 Task: Zoom In on the map to see all the stores that offer pickup.
Action: Mouse moved to (61, 87)
Screenshot: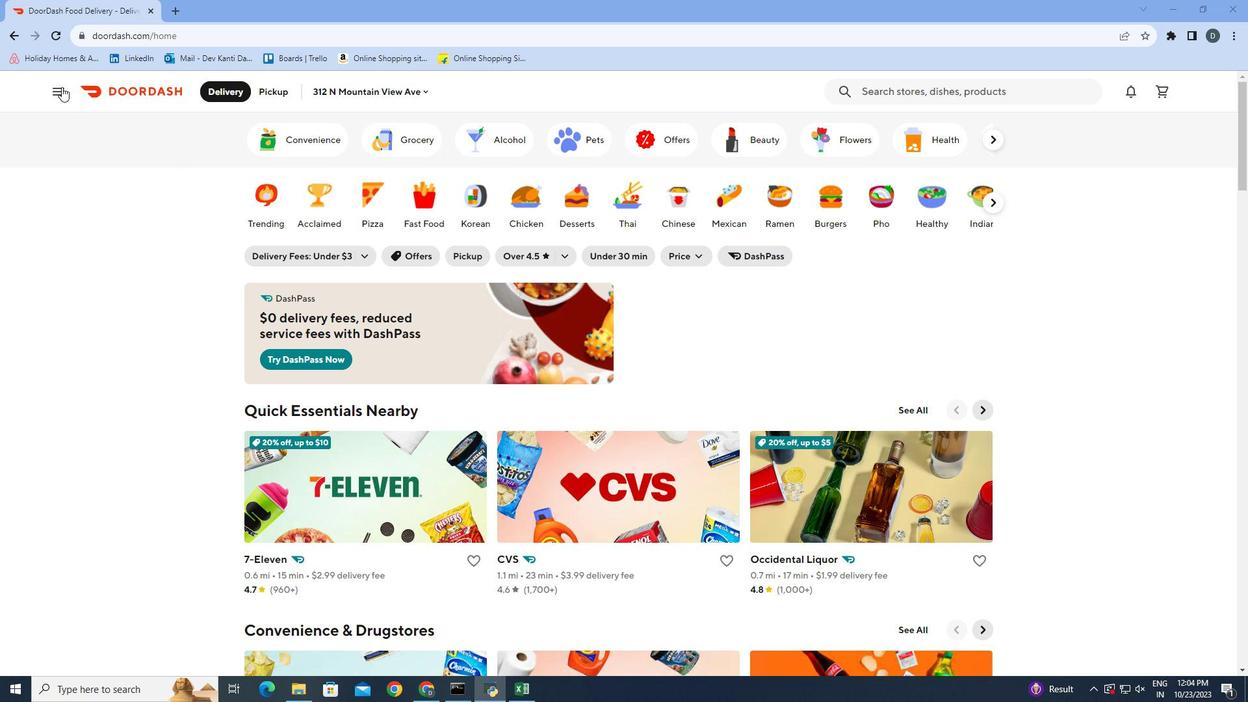 
Action: Mouse pressed left at (61, 87)
Screenshot: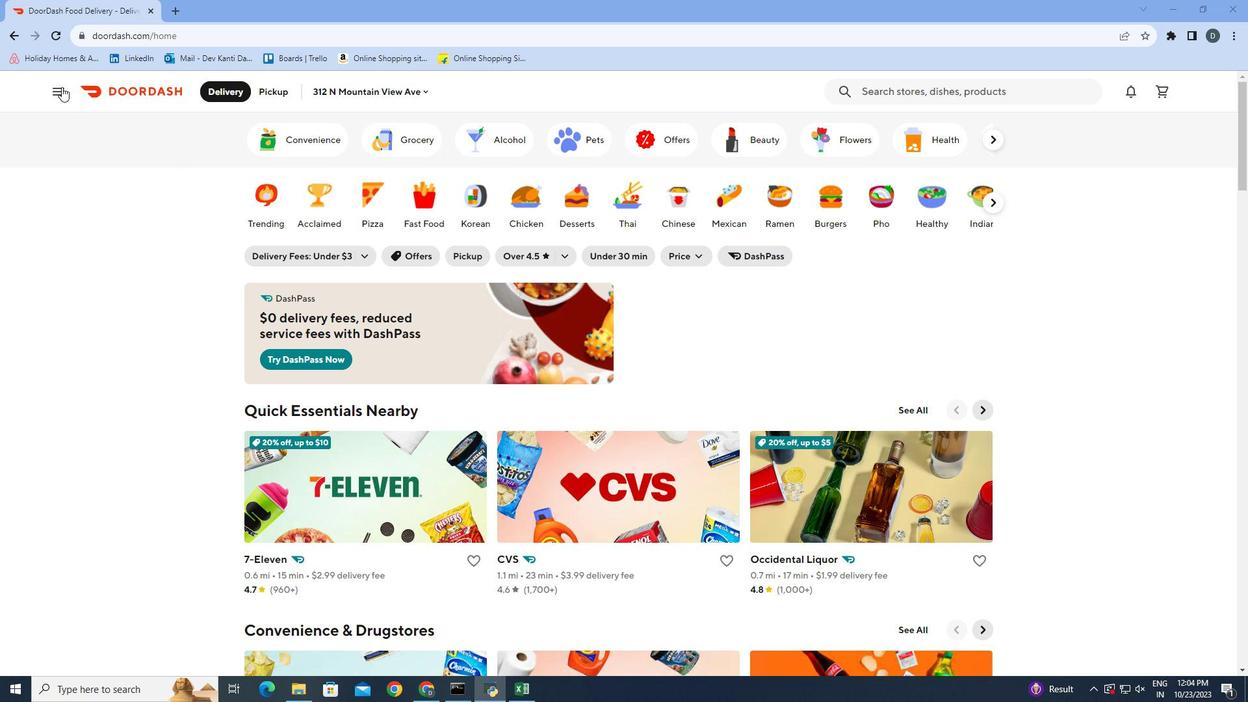 
Action: Mouse moved to (76, 209)
Screenshot: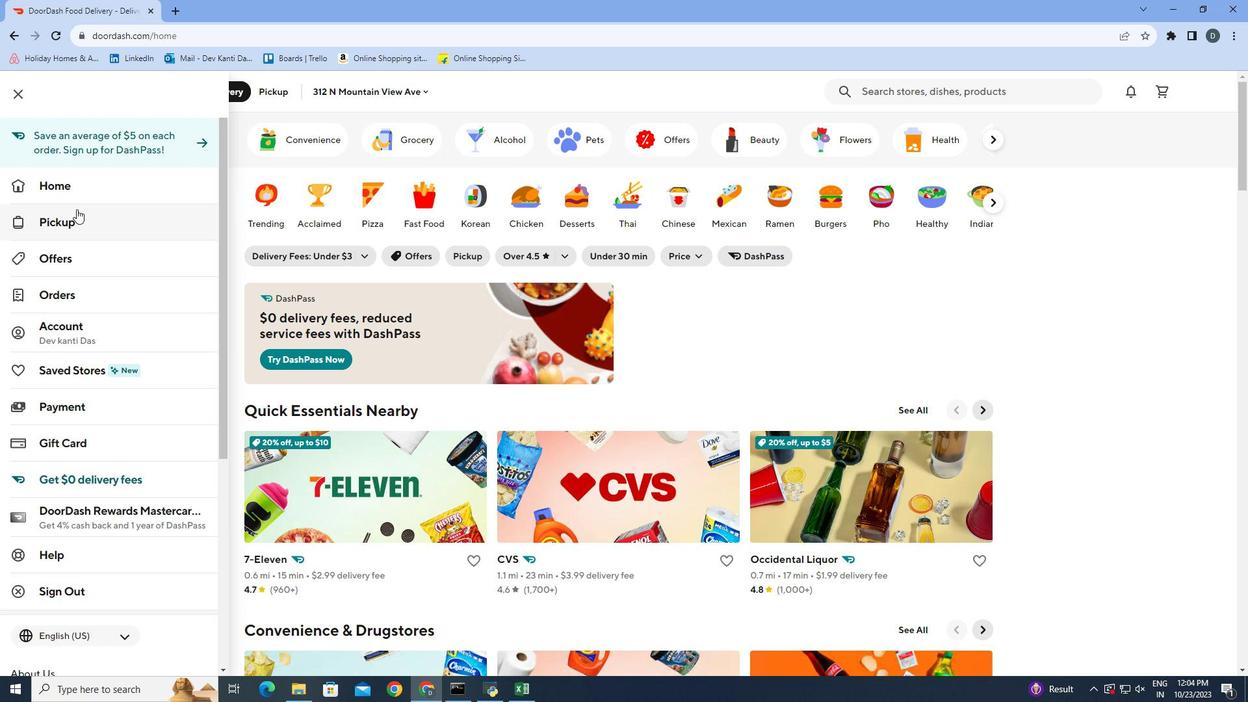 
Action: Mouse pressed left at (76, 209)
Screenshot: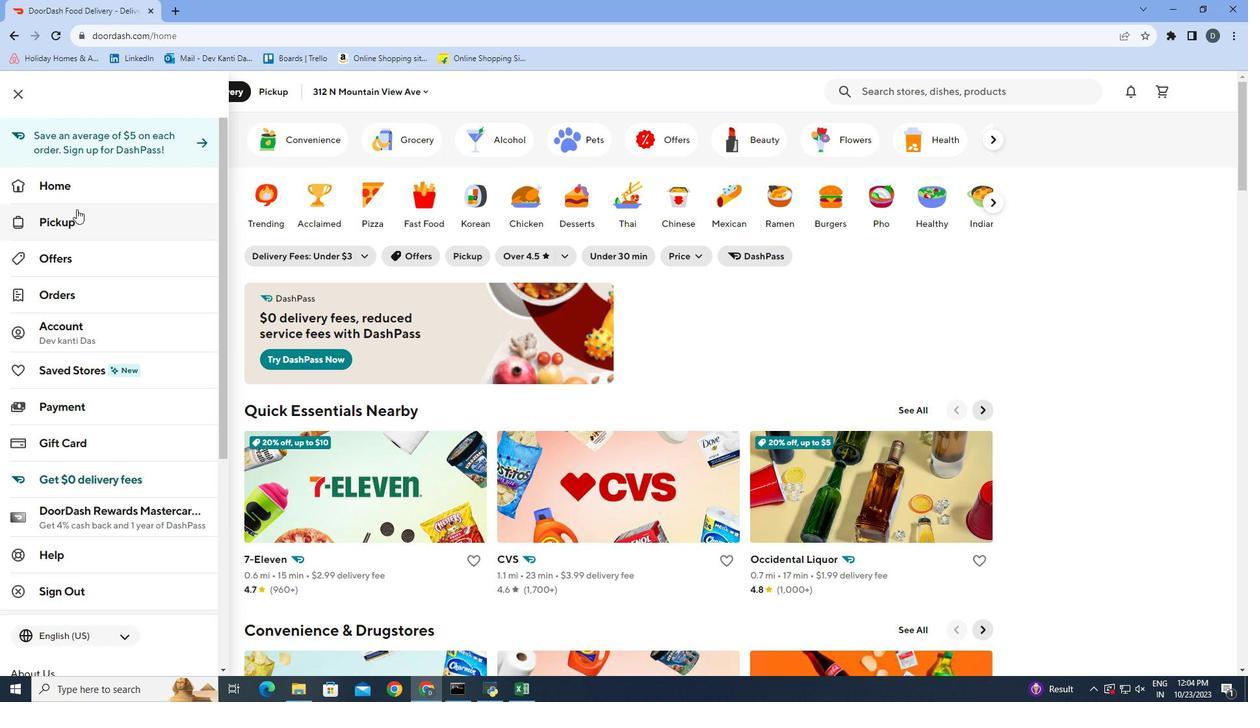 
Action: Mouse moved to (1222, 178)
Screenshot: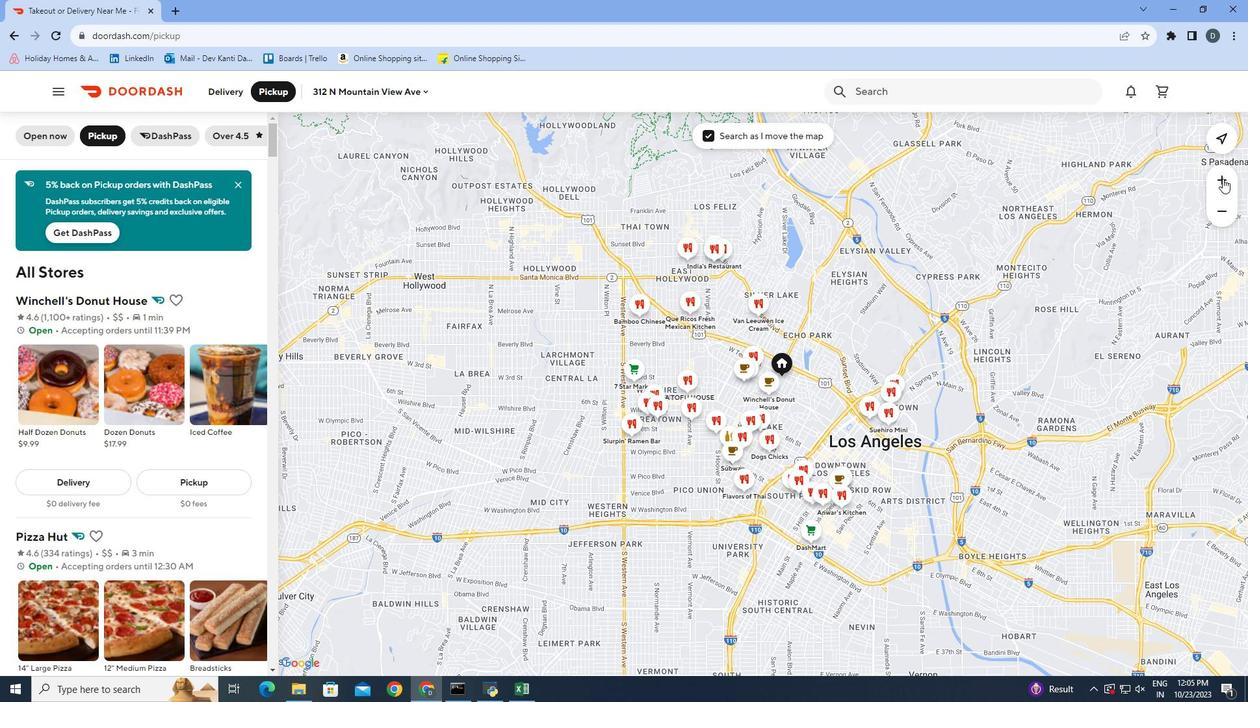 
Action: Mouse pressed left at (1222, 178)
Screenshot: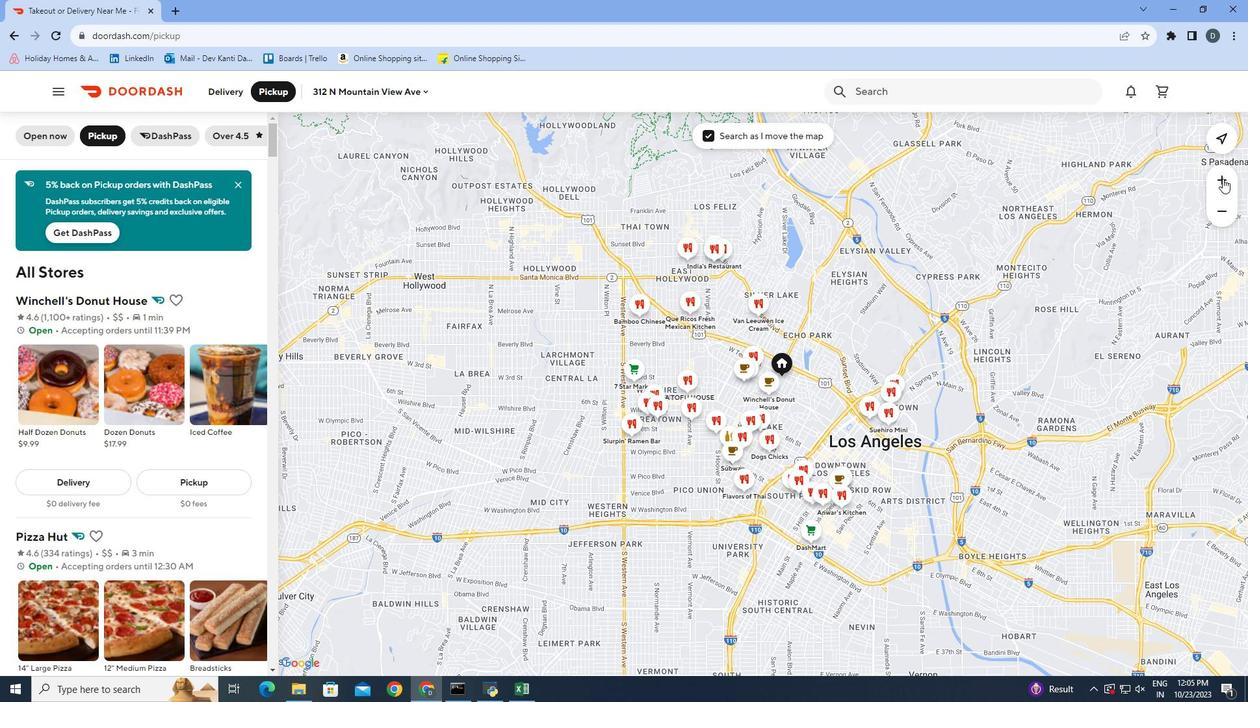 
Action: Mouse pressed left at (1222, 178)
Screenshot: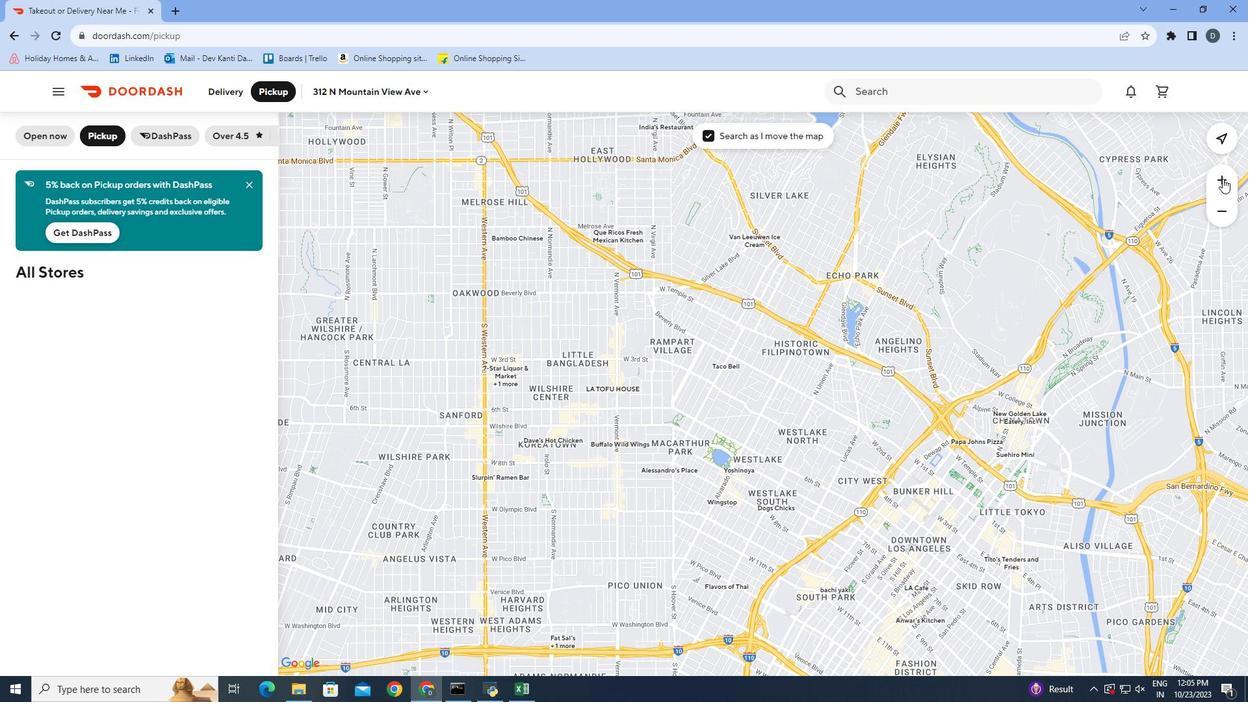 
Action: Mouse moved to (642, 350)
Screenshot: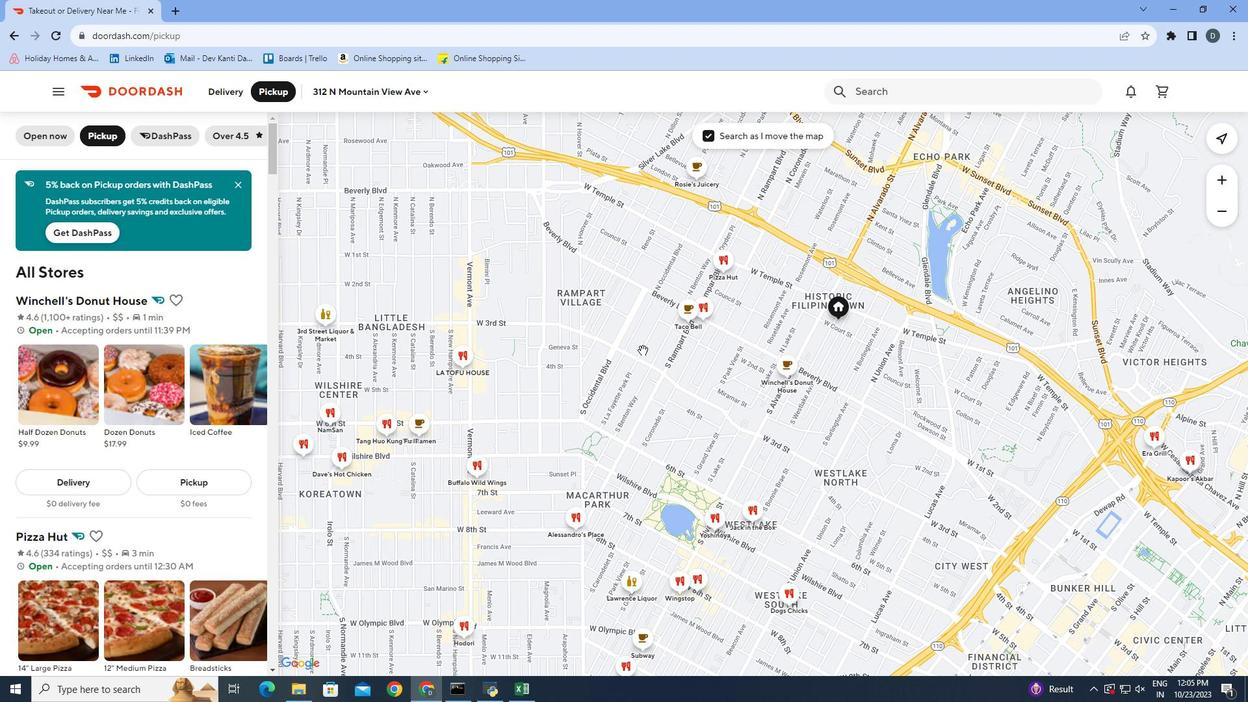 
Action: Mouse pressed left at (642, 350)
Screenshot: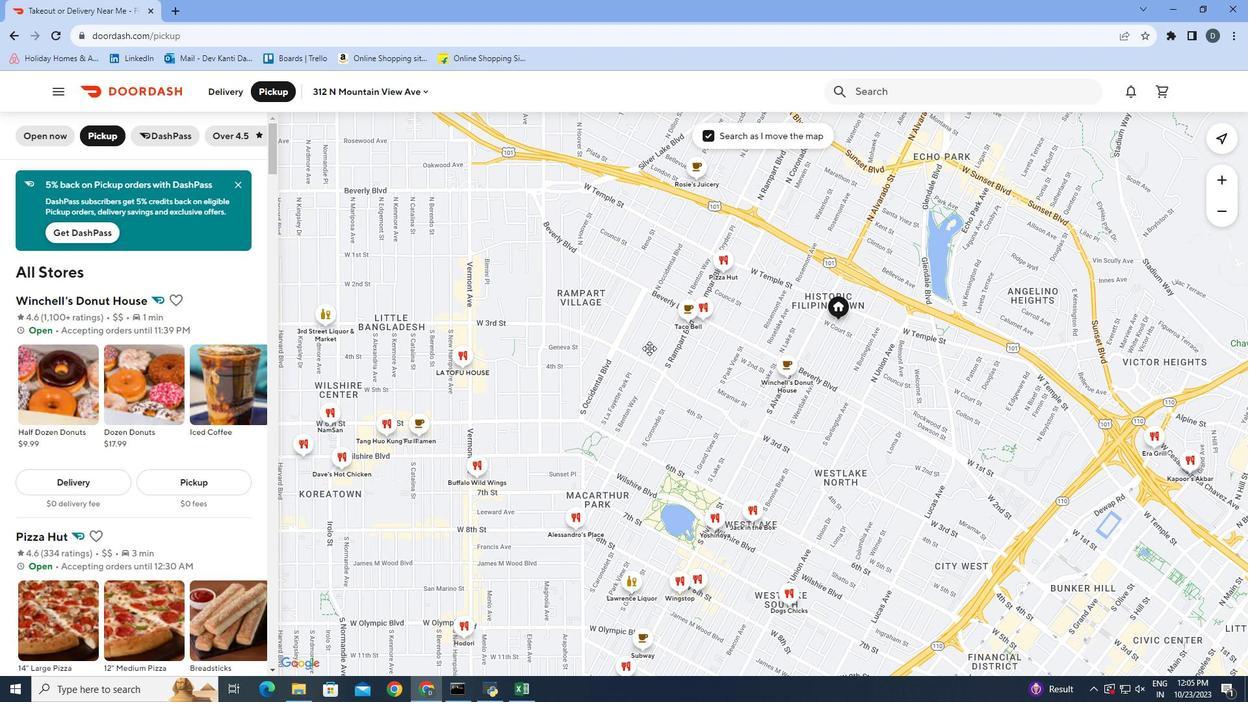 
Action: Mouse moved to (834, 384)
Screenshot: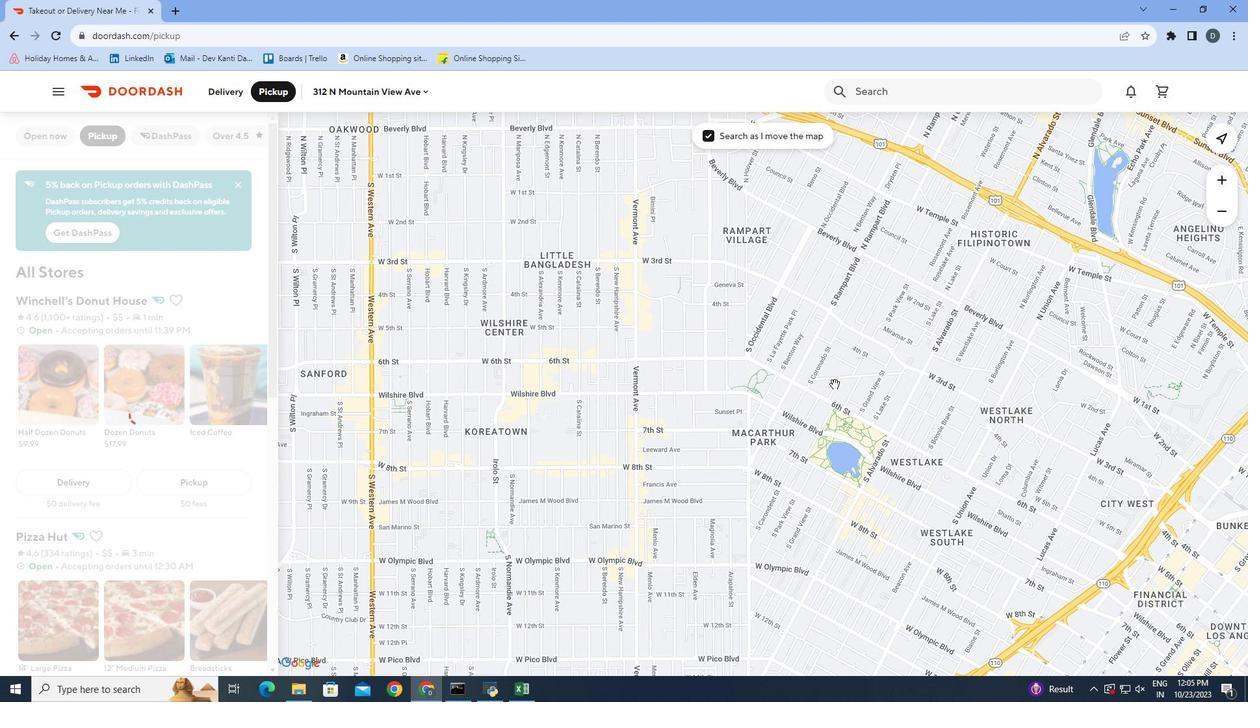 
Action: Mouse pressed left at (834, 384)
Screenshot: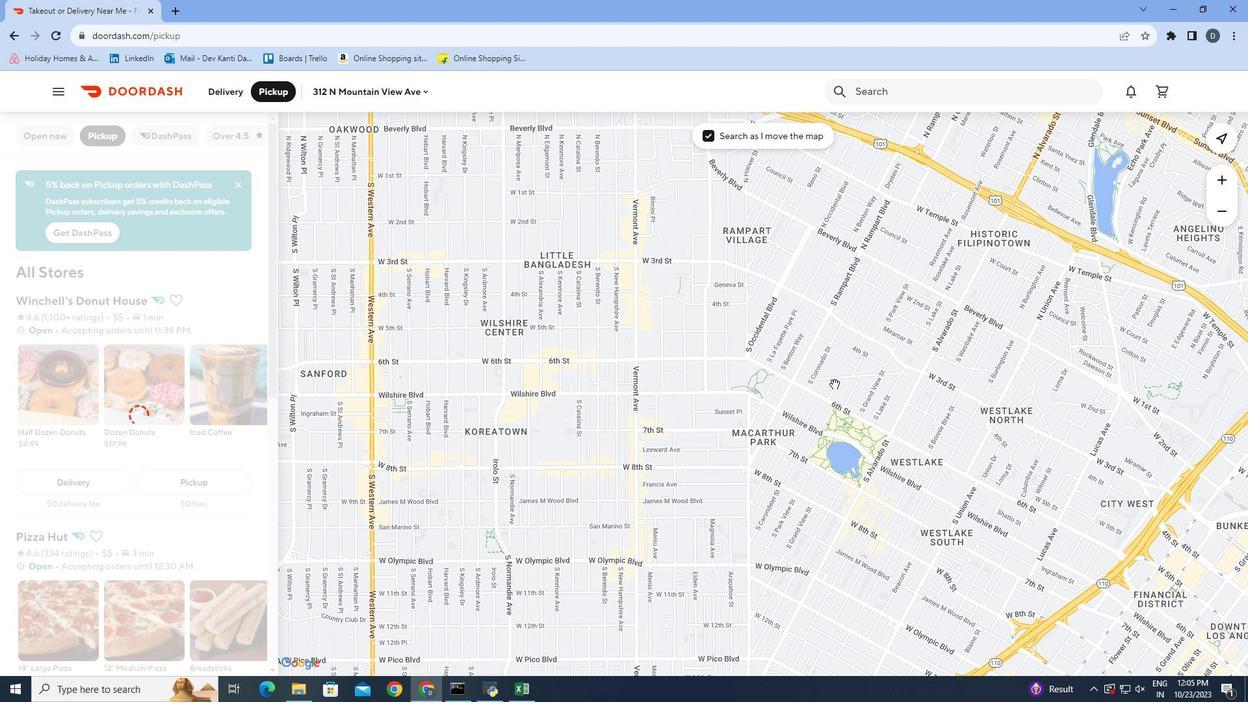 
Action: Mouse moved to (756, 435)
Screenshot: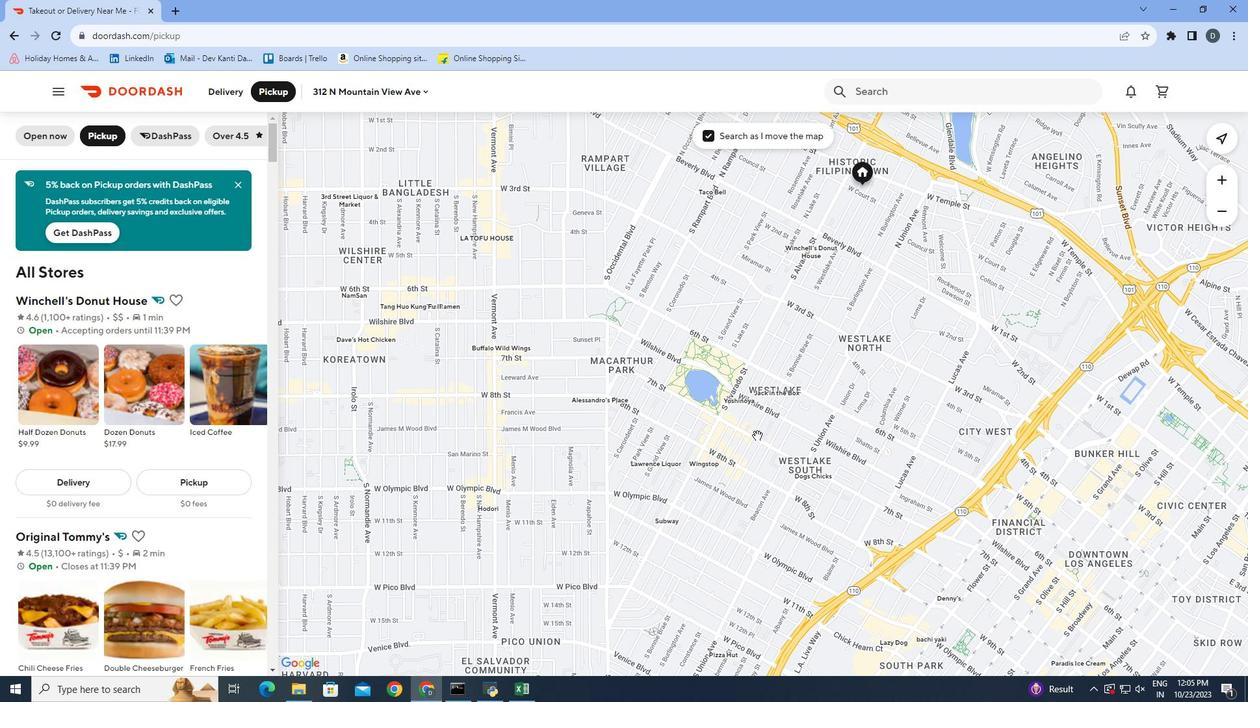 
Action: Mouse pressed left at (756, 435)
Screenshot: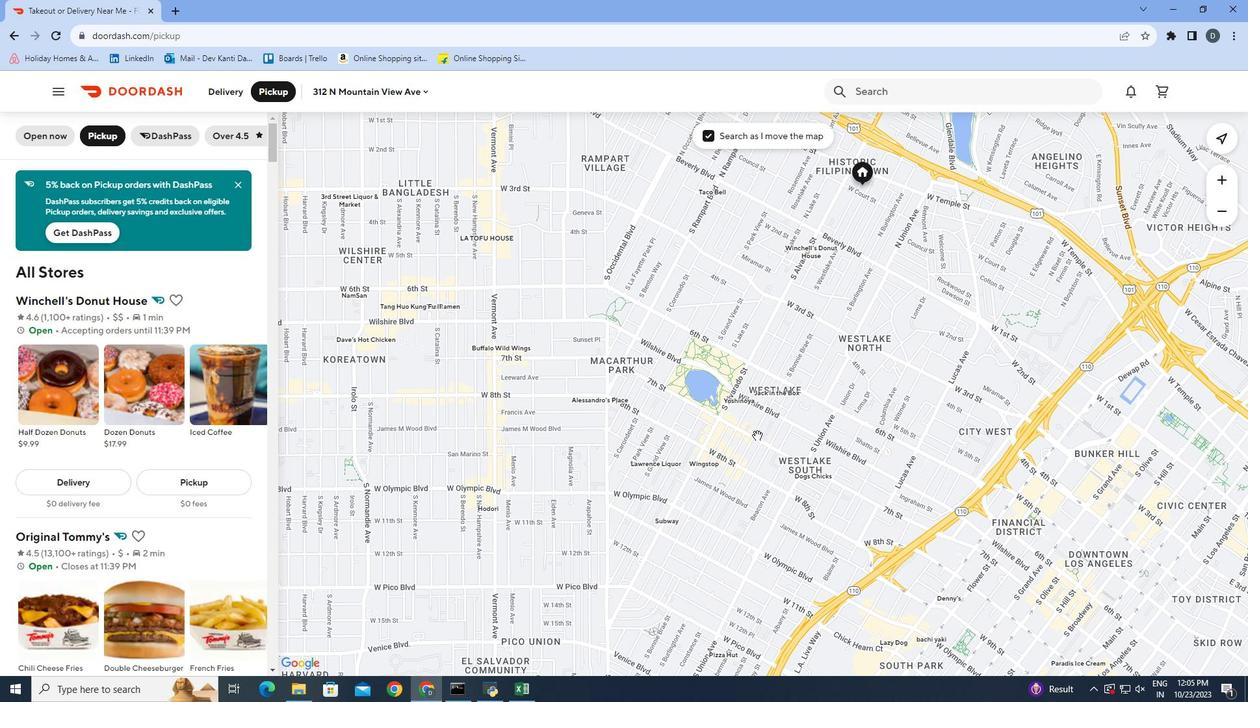 
Action: Mouse moved to (778, 420)
Screenshot: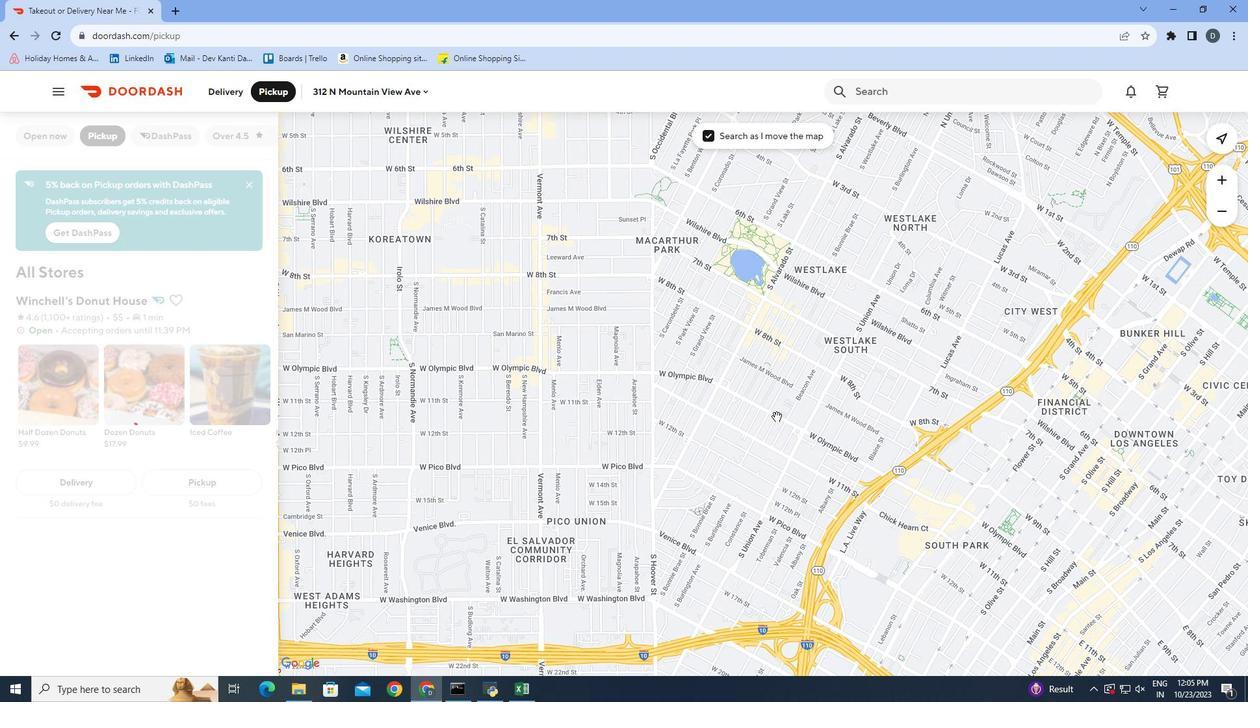
Action: Mouse pressed left at (778, 420)
Screenshot: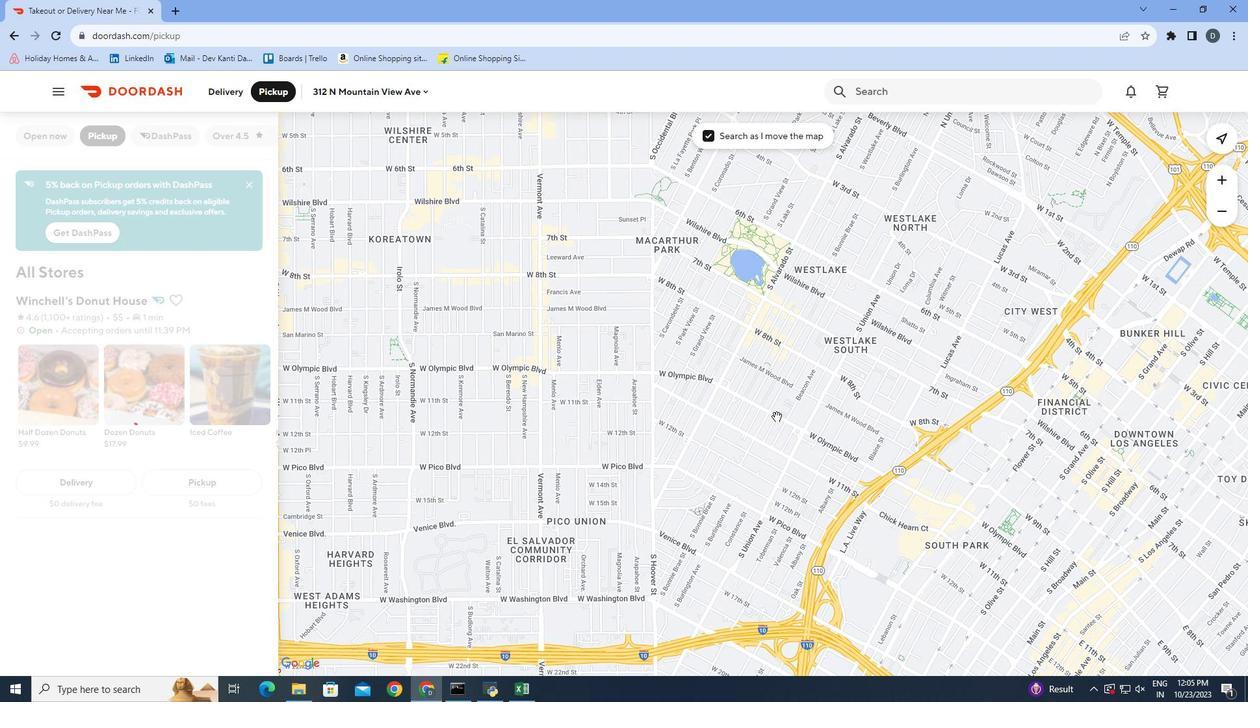 
Action: Mouse moved to (773, 423)
Screenshot: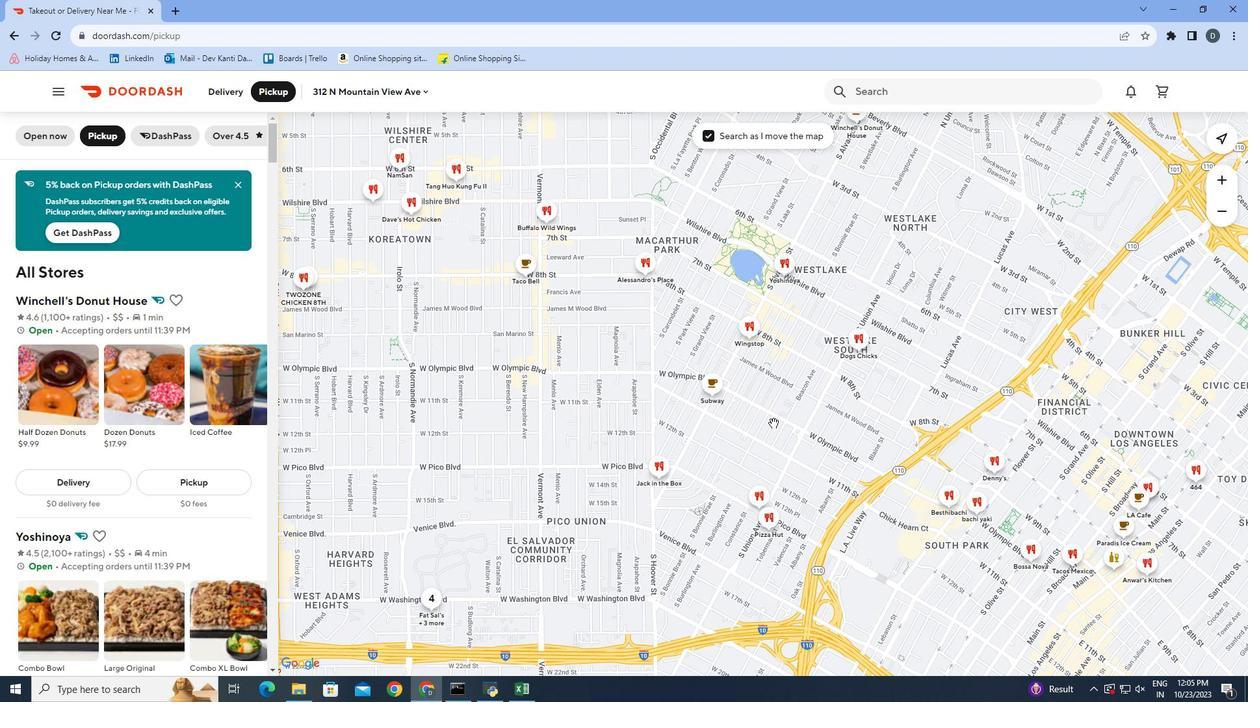 
Action: Mouse pressed left at (773, 423)
Screenshot: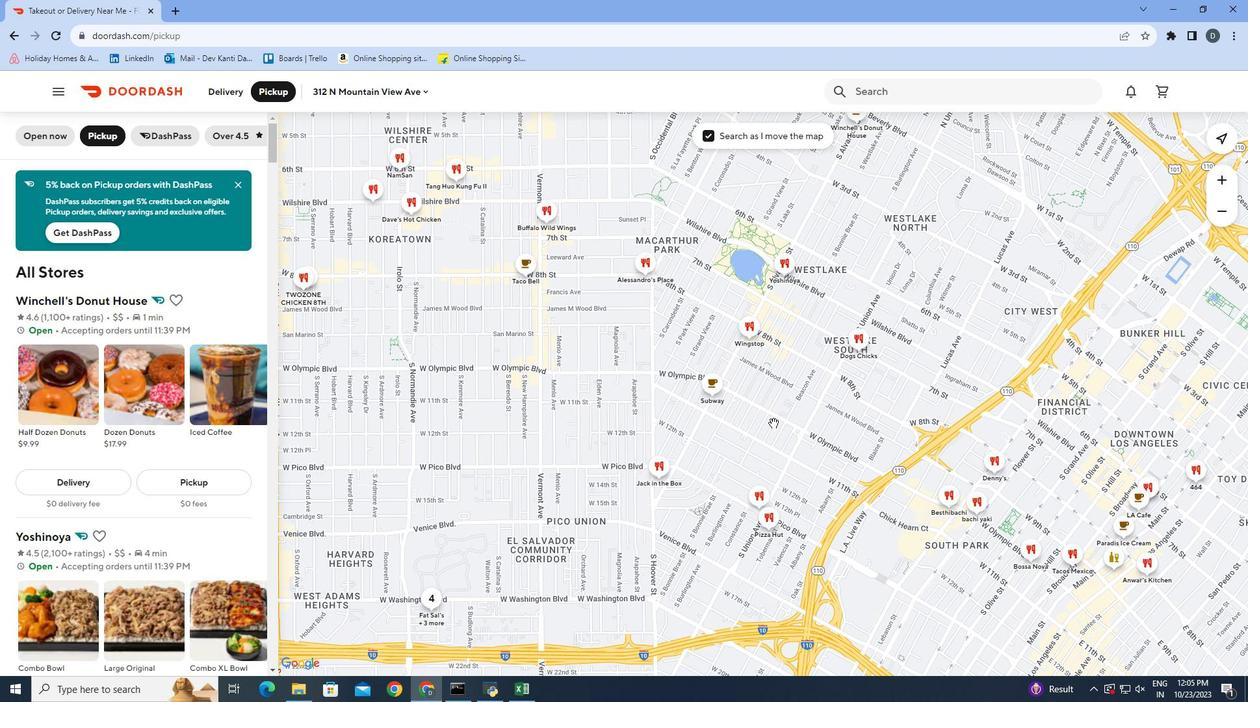 
Action: Mouse moved to (758, 407)
Screenshot: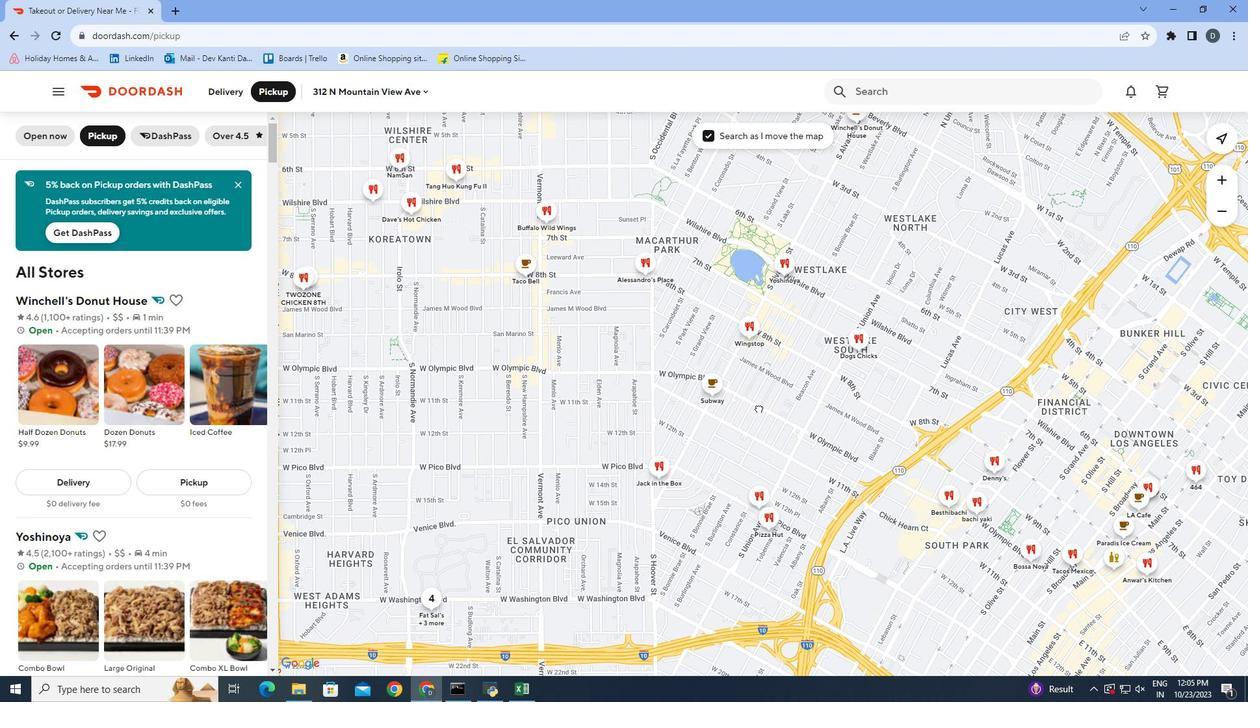 
Action: Mouse pressed left at (758, 407)
Screenshot: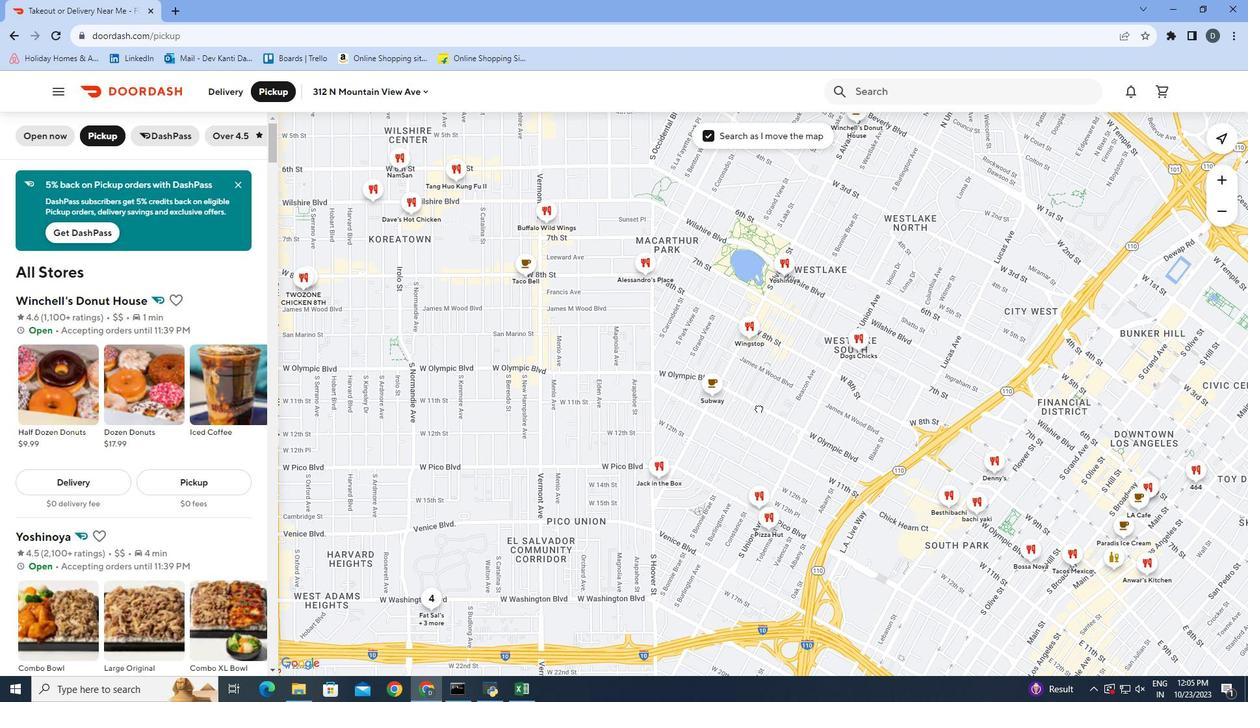 
Action: Mouse moved to (739, 393)
Screenshot: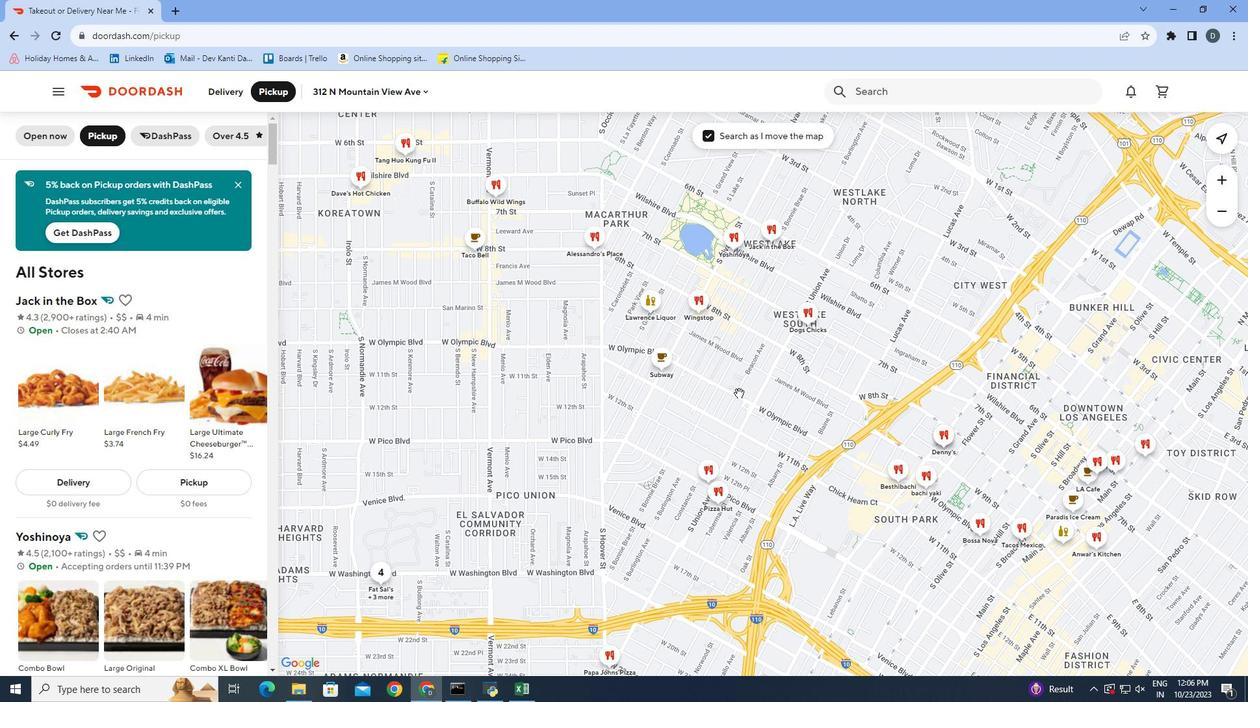 
Action: Mouse pressed left at (739, 393)
Screenshot: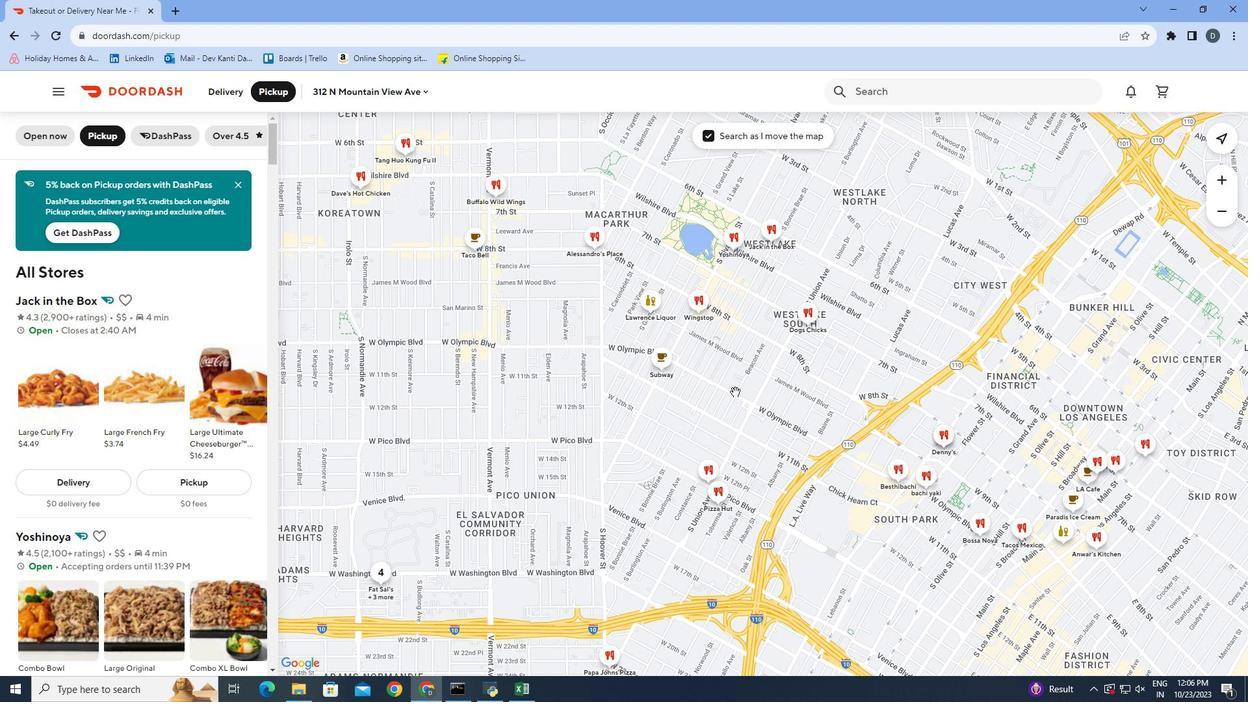 
Action: Mouse moved to (837, 439)
Screenshot: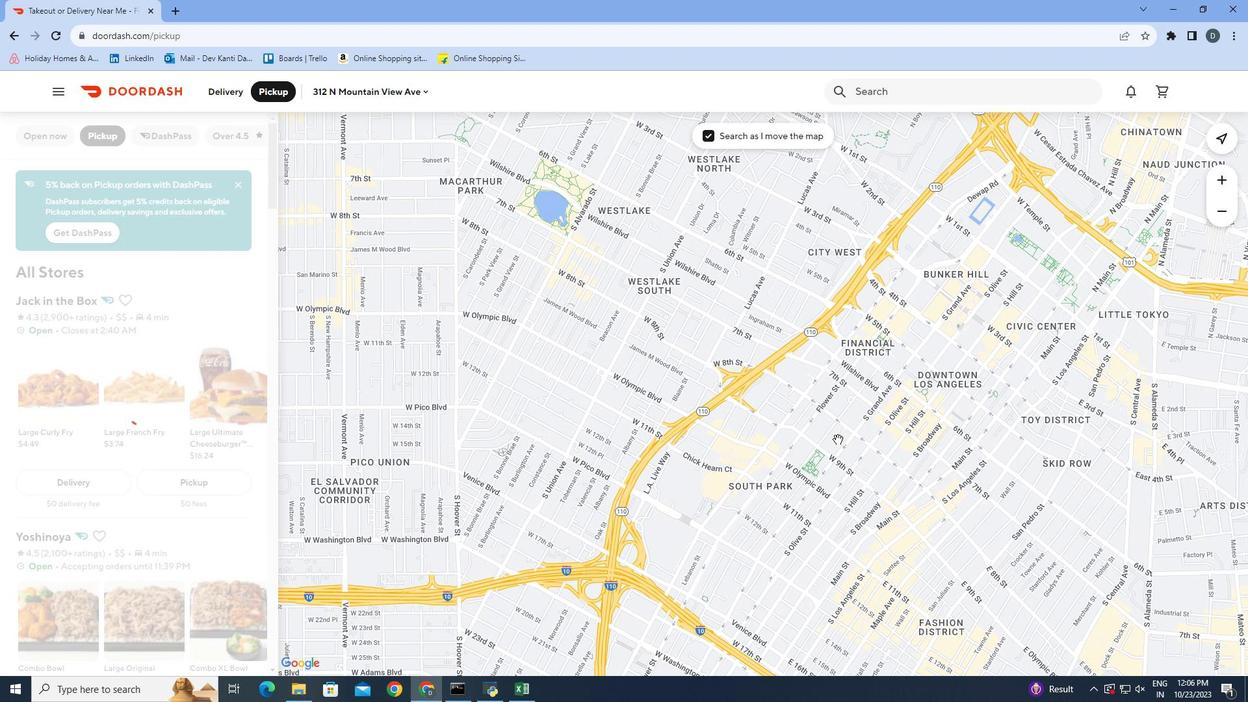 
Action: Mouse pressed left at (837, 439)
Screenshot: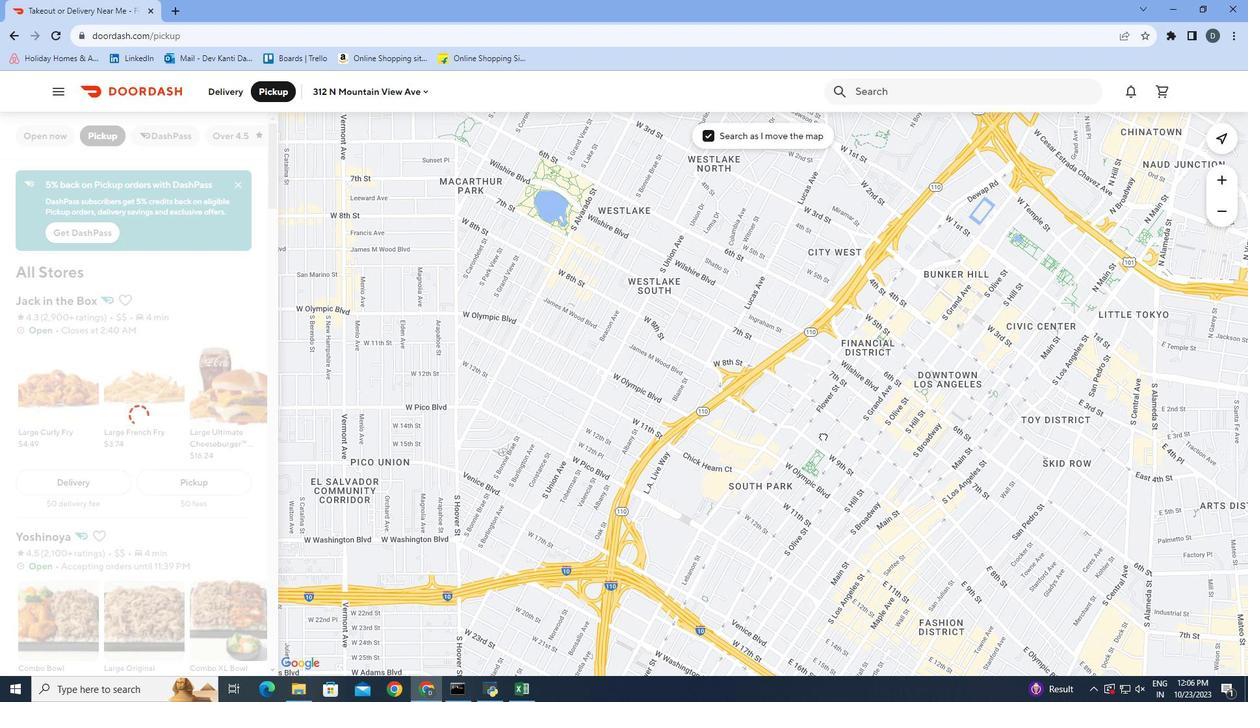 
Action: Mouse moved to (959, 458)
Screenshot: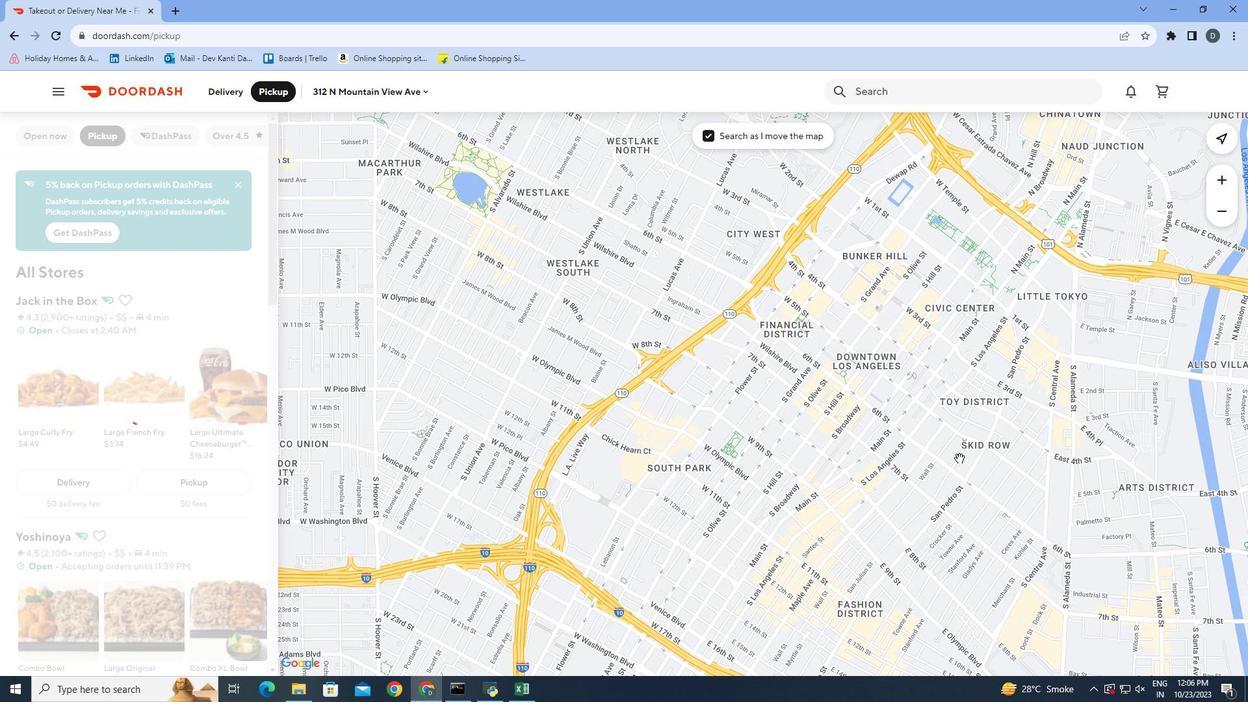 
Action: Mouse pressed left at (959, 458)
Screenshot: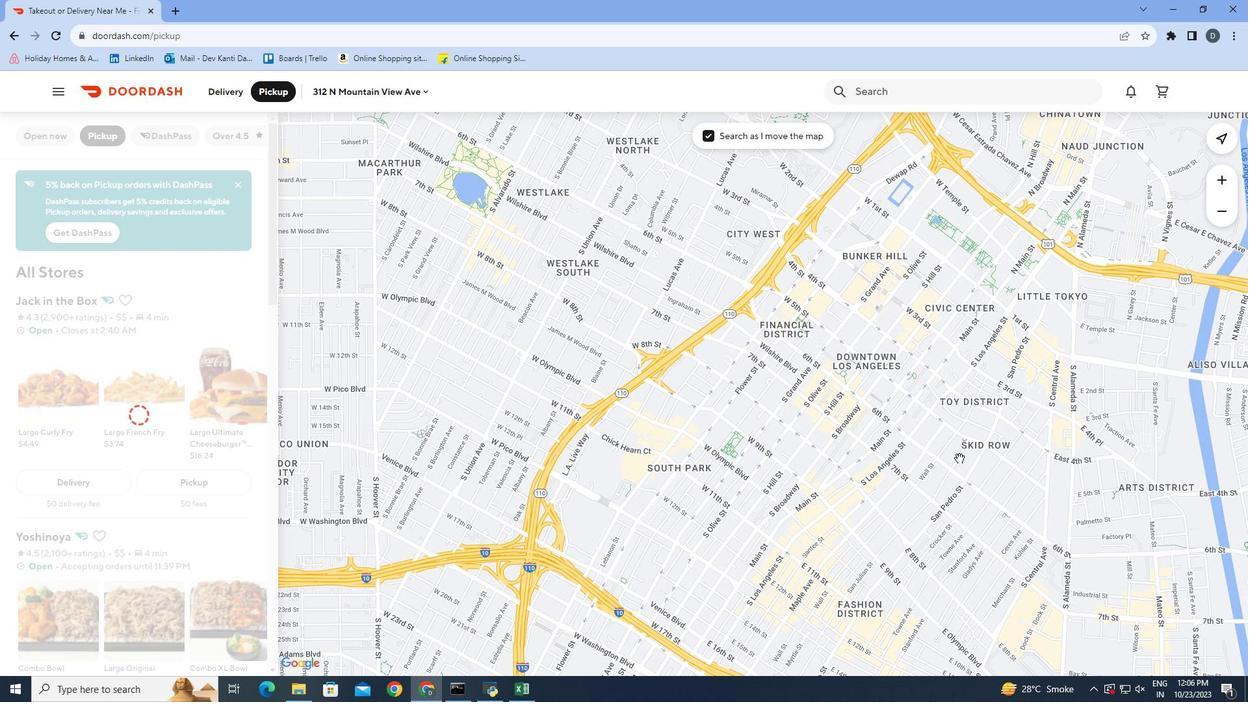 
Action: Mouse moved to (844, 396)
Screenshot: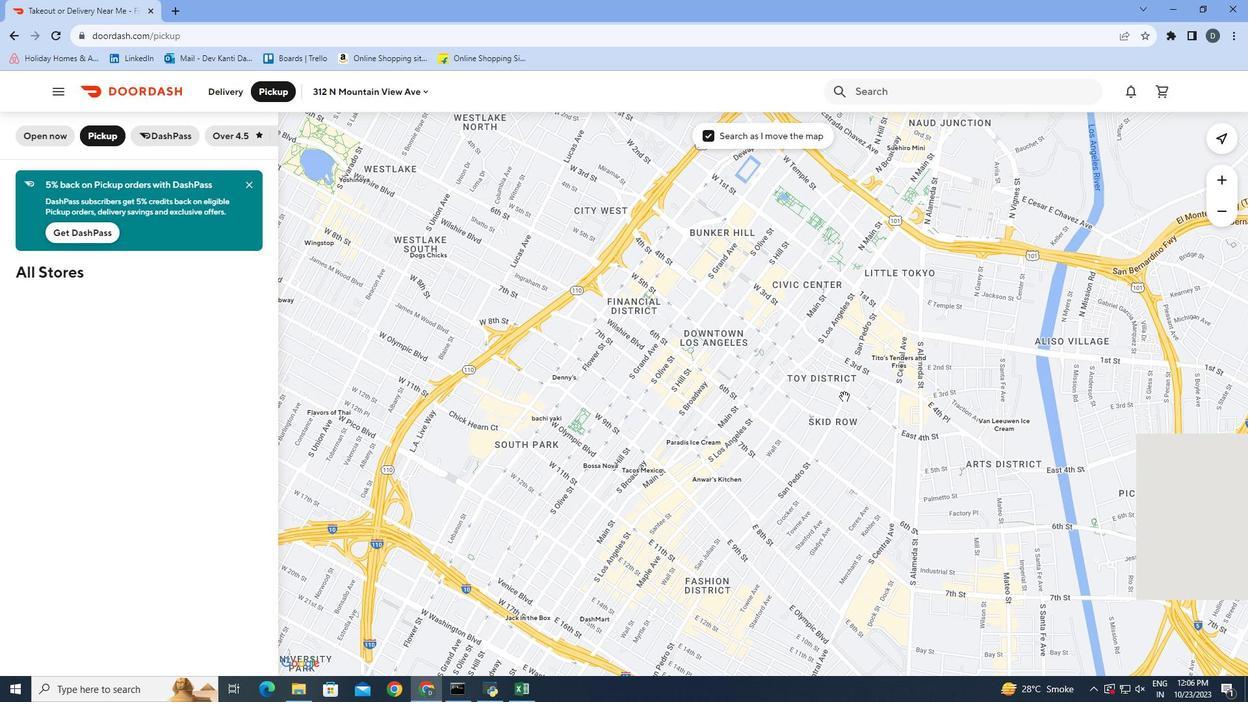 
Action: Mouse pressed left at (844, 396)
Screenshot: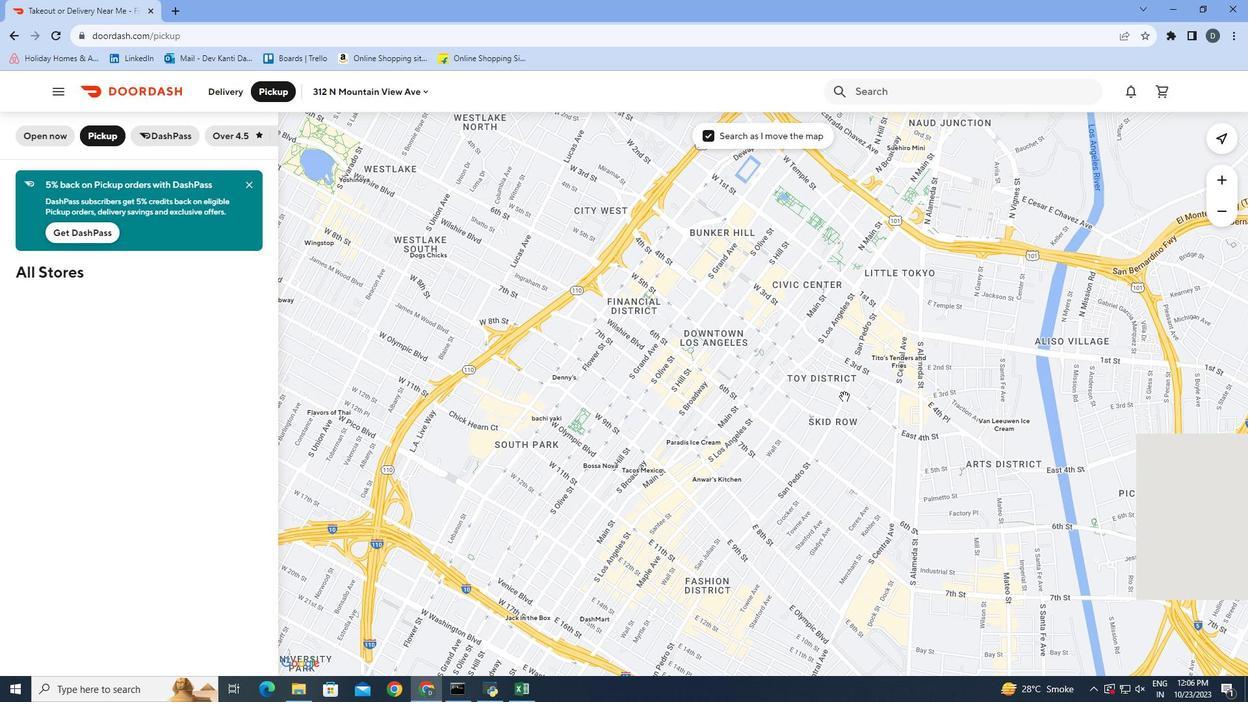 
Action: Mouse moved to (817, 325)
Screenshot: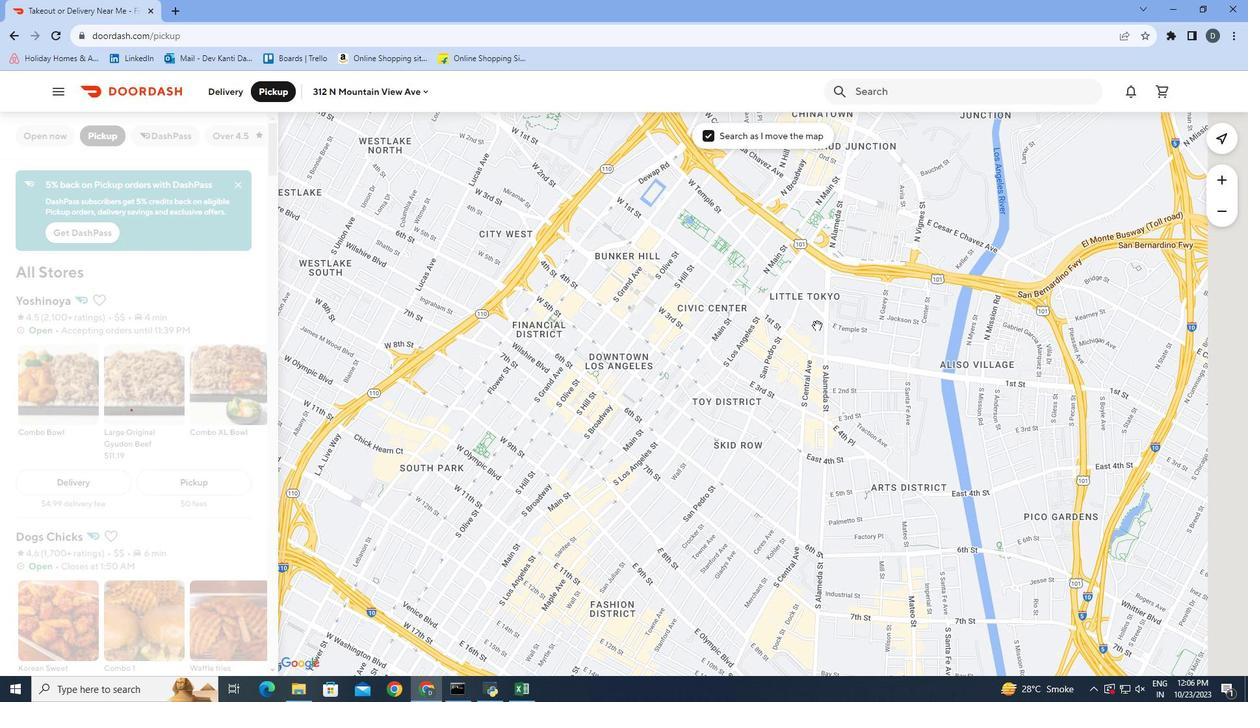 
Action: Mouse pressed left at (817, 325)
Screenshot: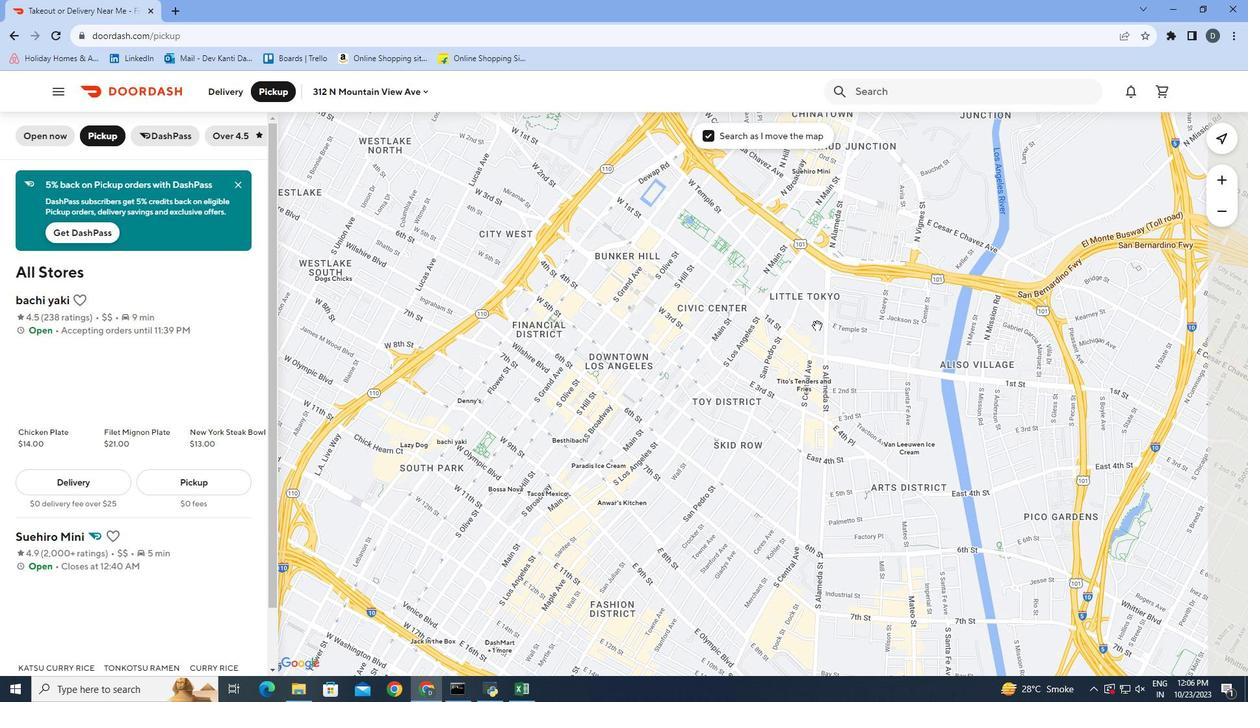 
Action: Mouse moved to (823, 317)
Screenshot: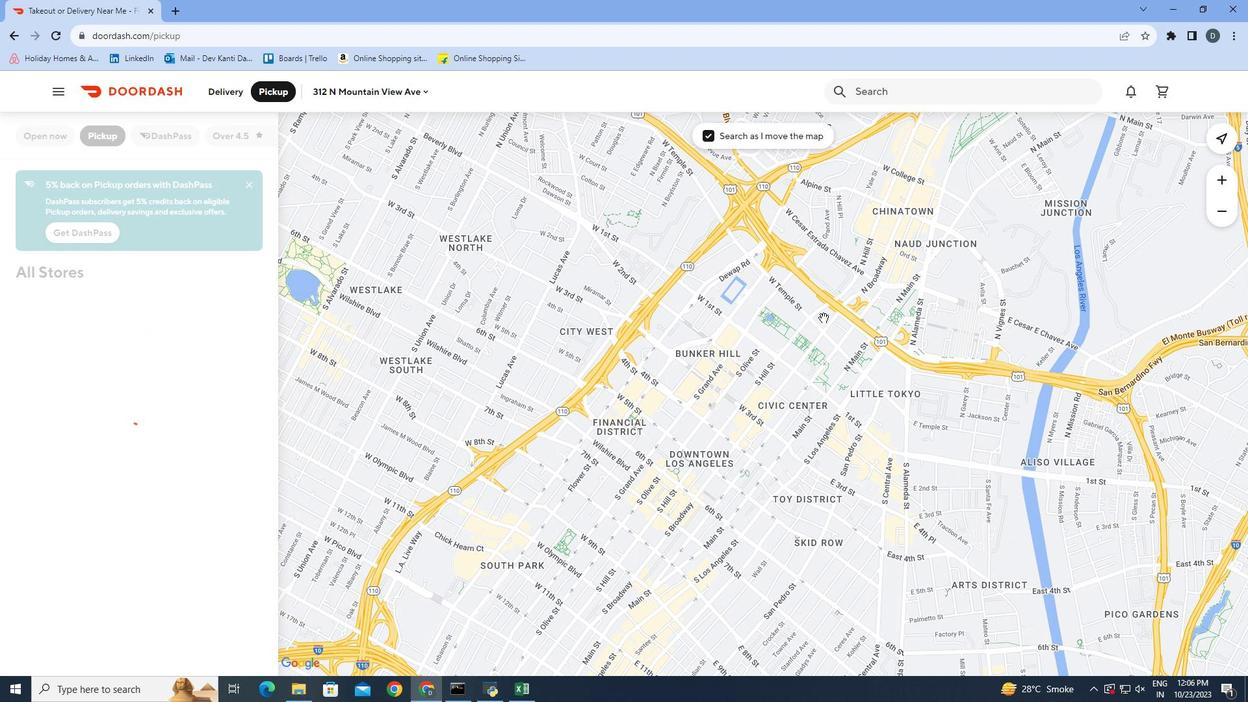 
Action: Mouse pressed left at (823, 317)
Screenshot: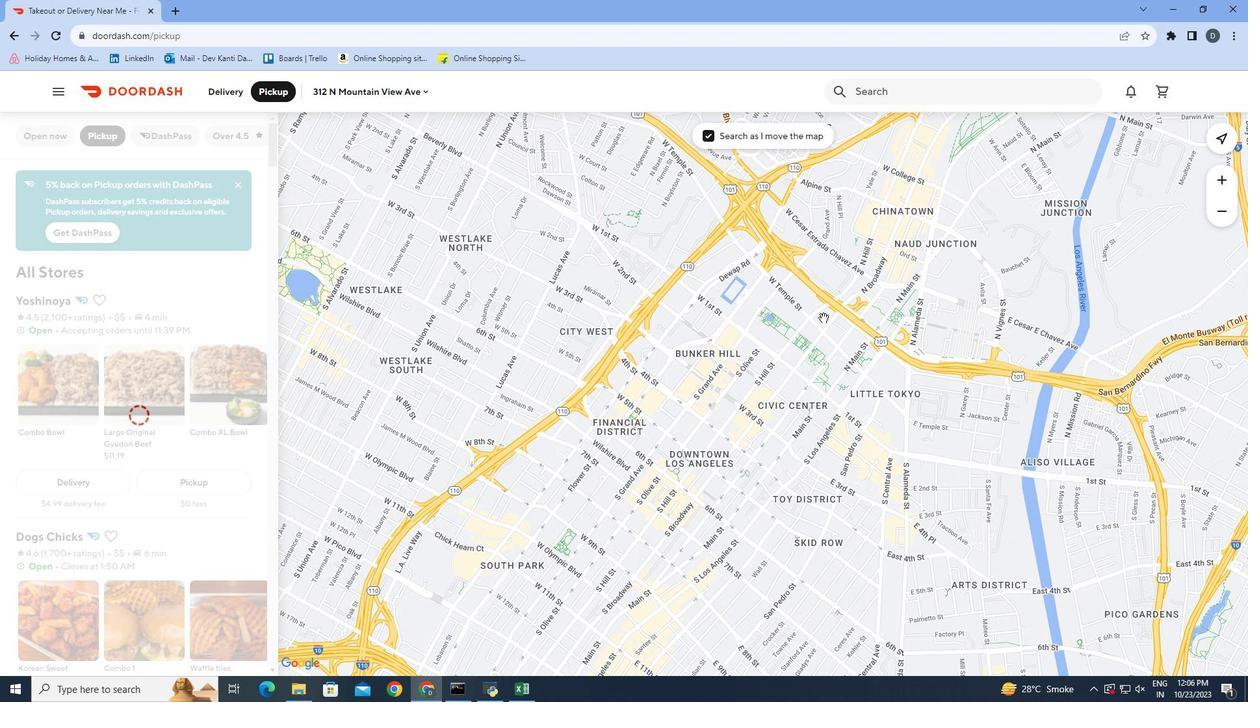 
Action: Mouse moved to (746, 339)
Screenshot: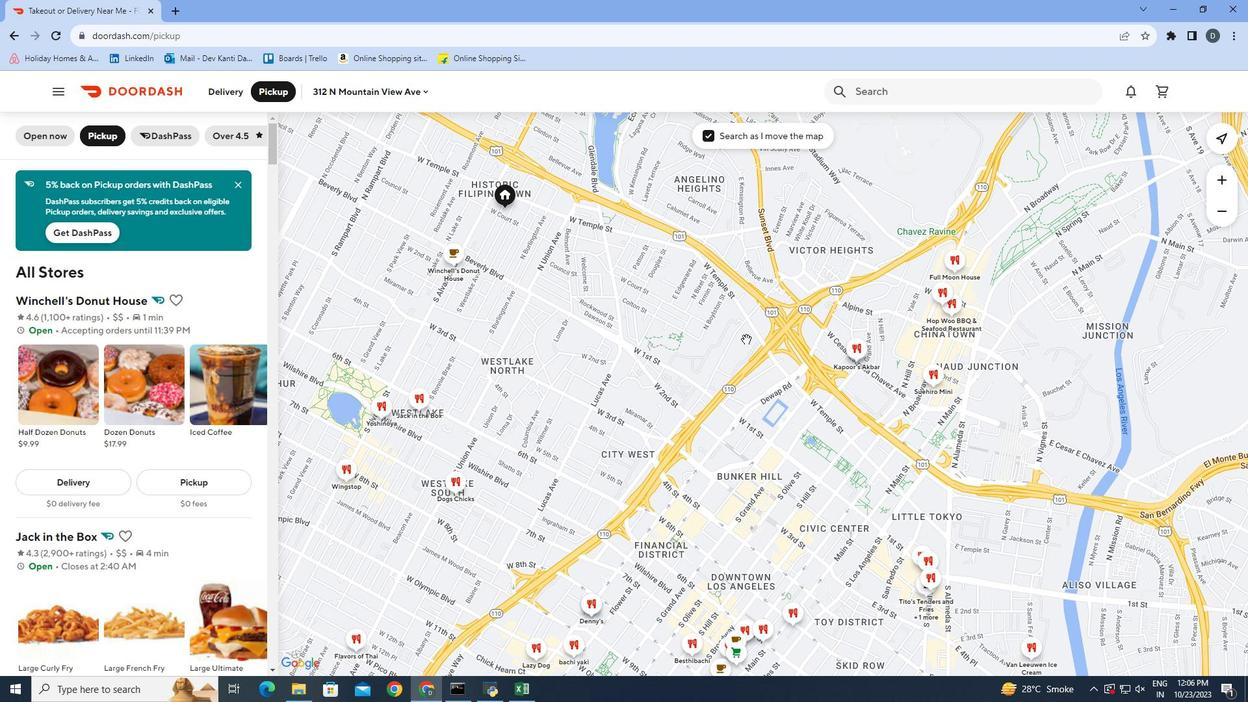 
Action: Mouse pressed left at (746, 339)
Screenshot: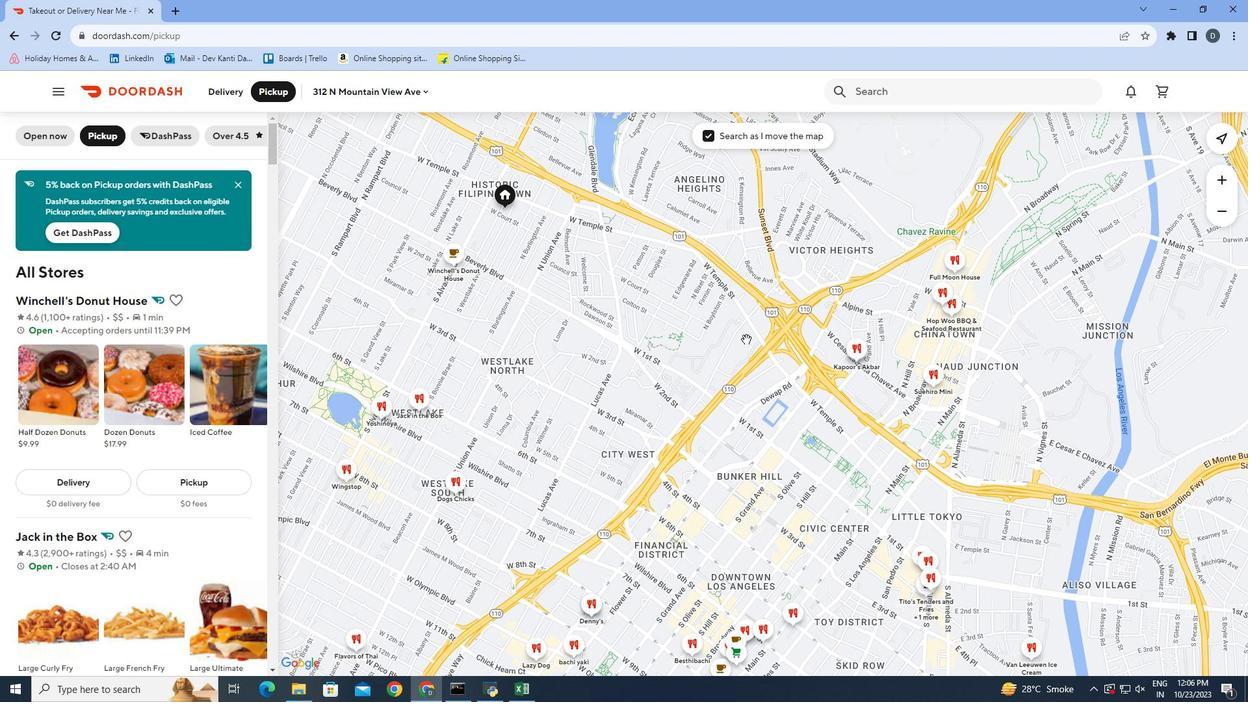 
Action: Mouse moved to (673, 376)
Screenshot: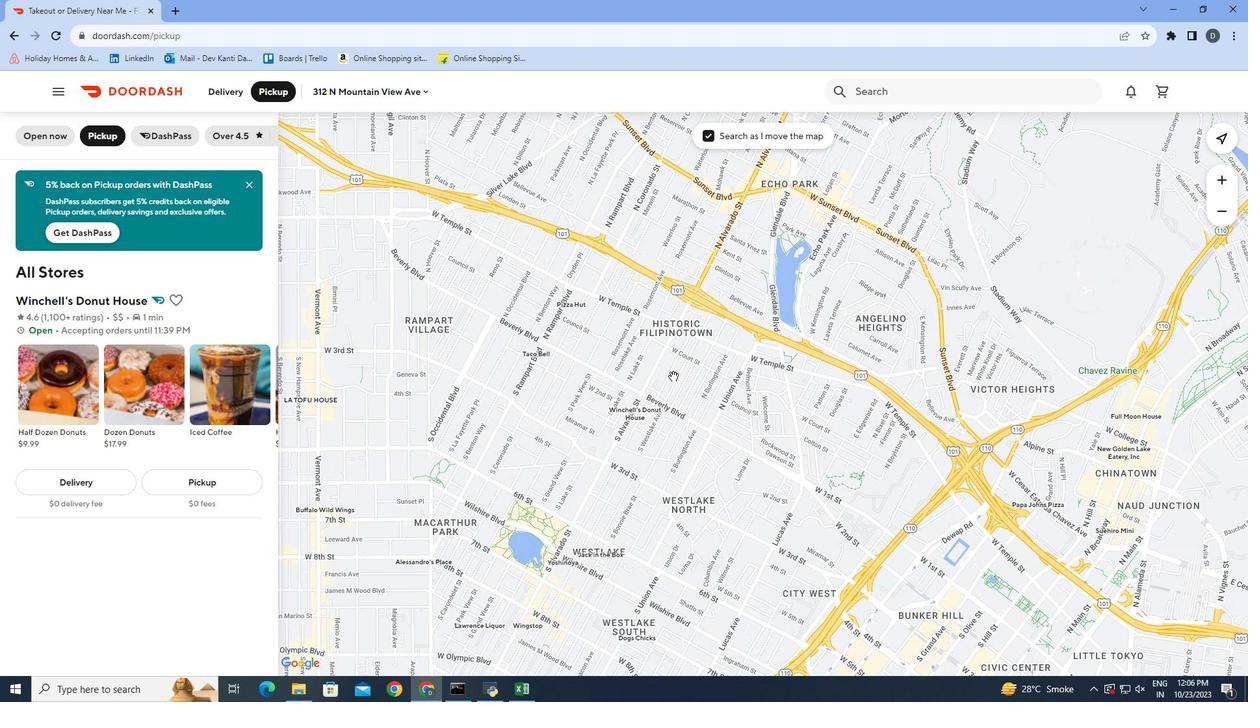 
Action: Mouse pressed left at (673, 376)
Screenshot: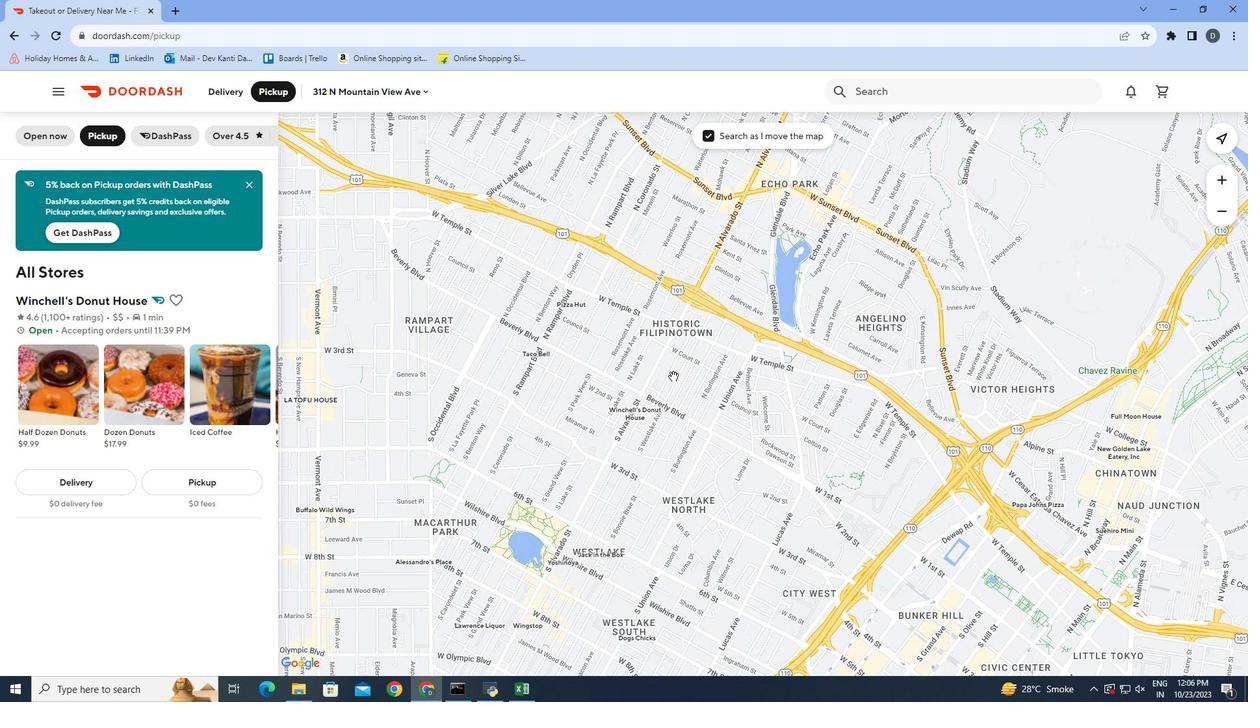 
Action: Mouse moved to (591, 362)
Screenshot: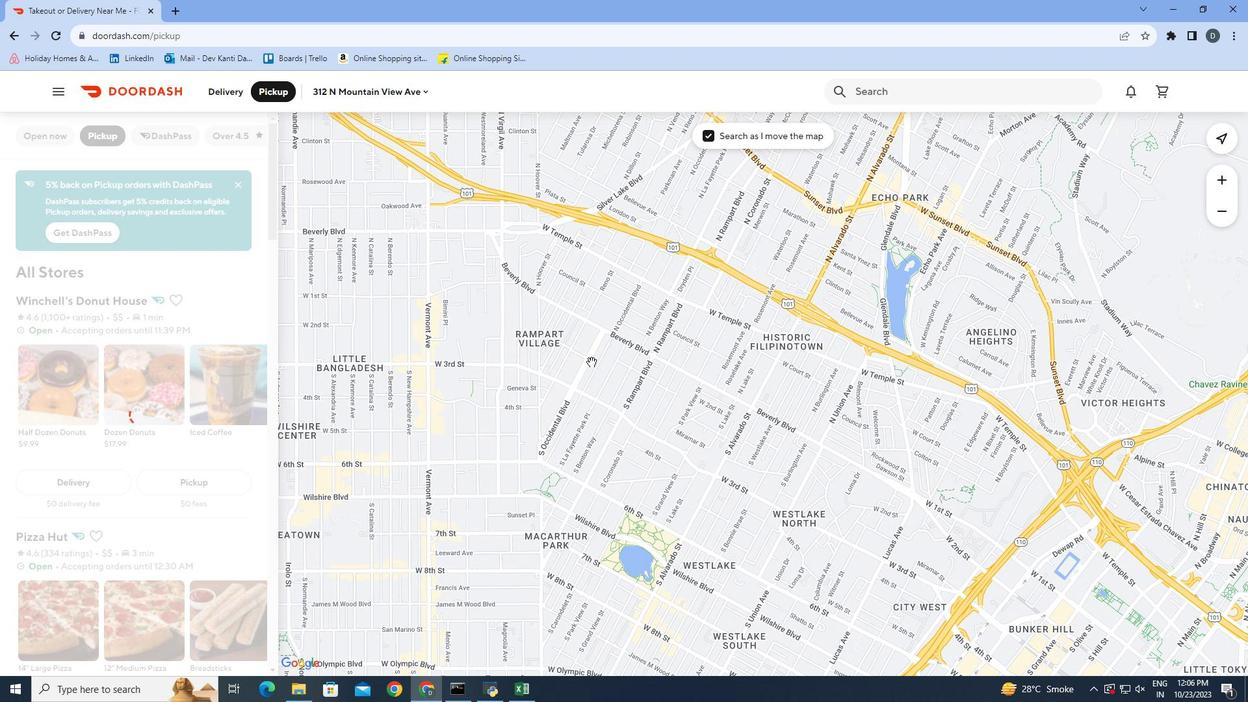 
Action: Mouse pressed left at (591, 362)
Screenshot: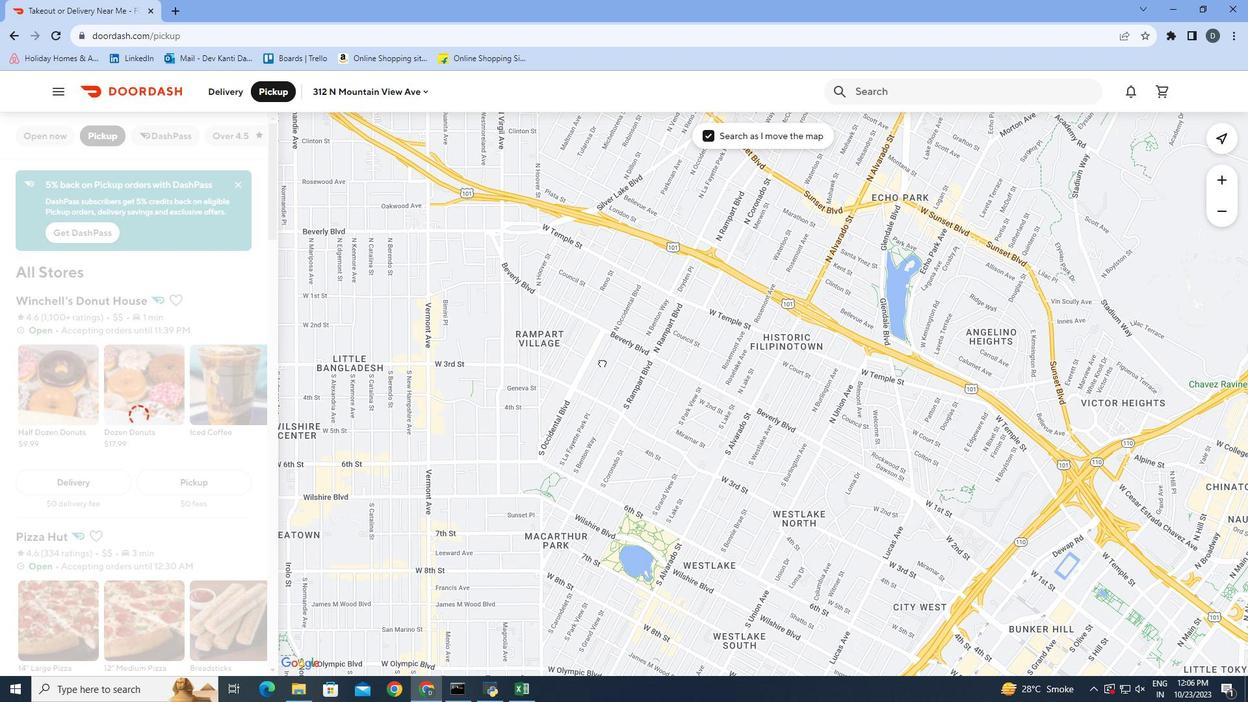 
Action: Mouse moved to (584, 352)
Screenshot: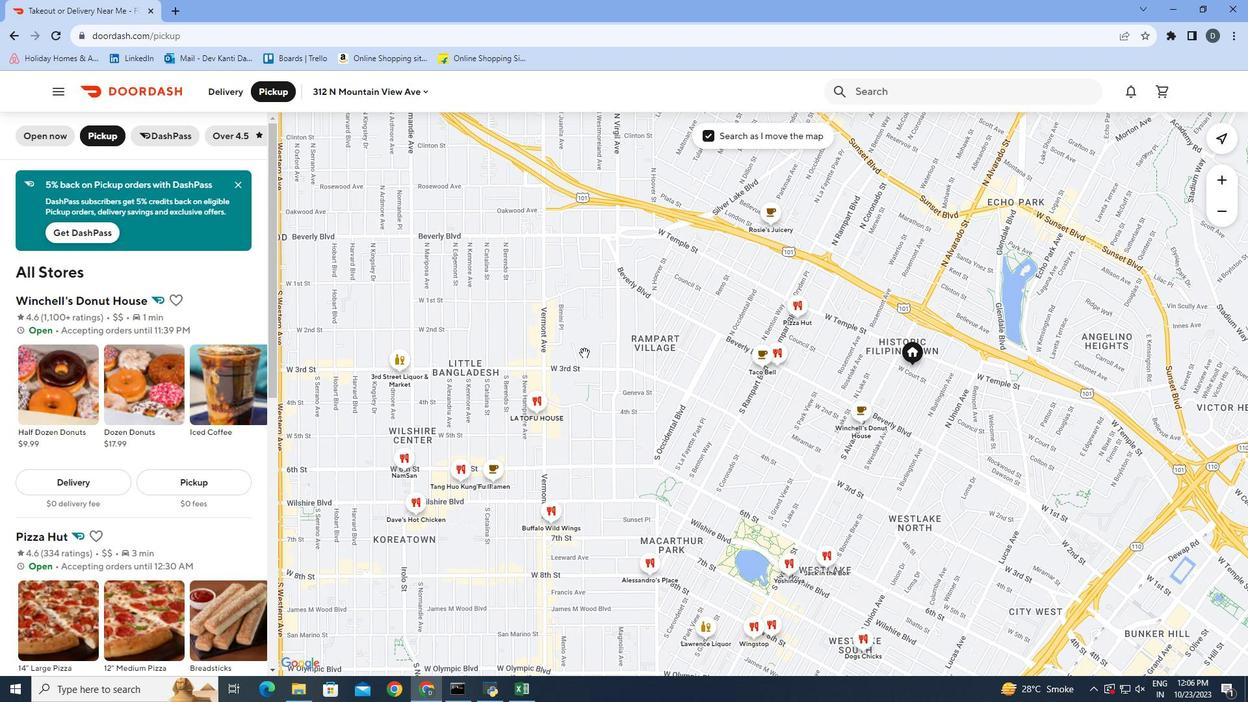 
Action: Mouse pressed left at (584, 352)
Screenshot: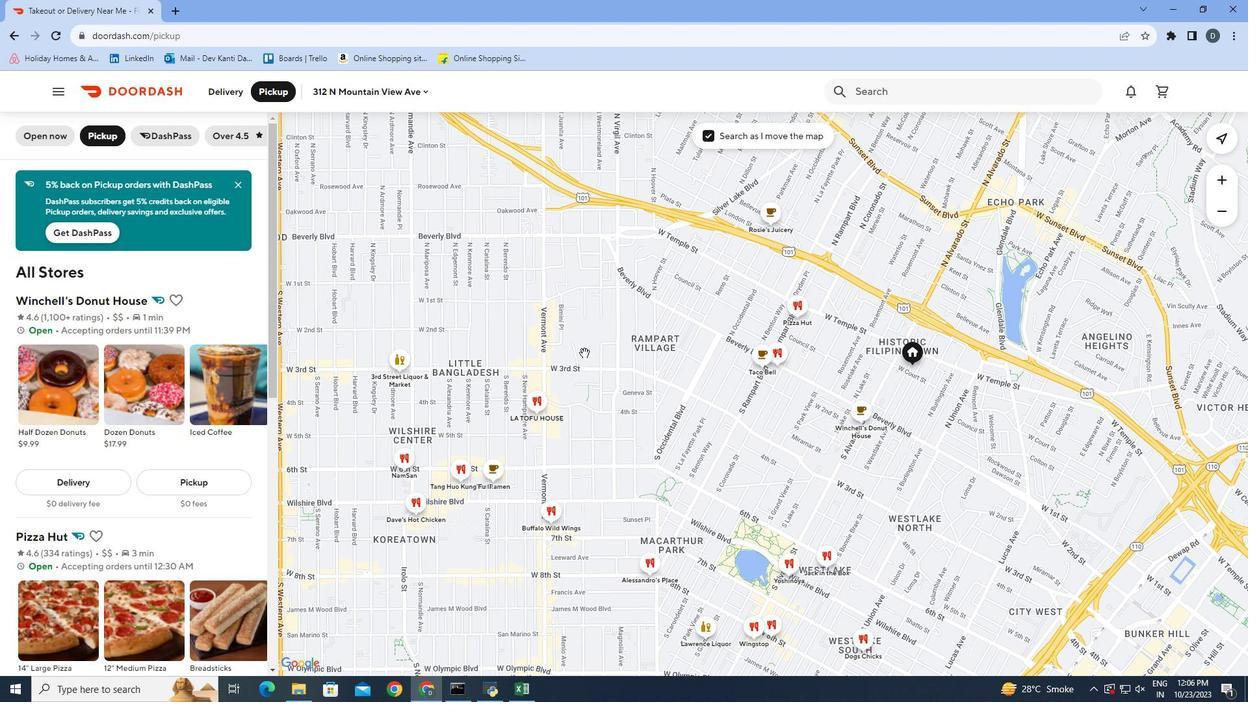 
Action: Mouse moved to (445, 415)
Screenshot: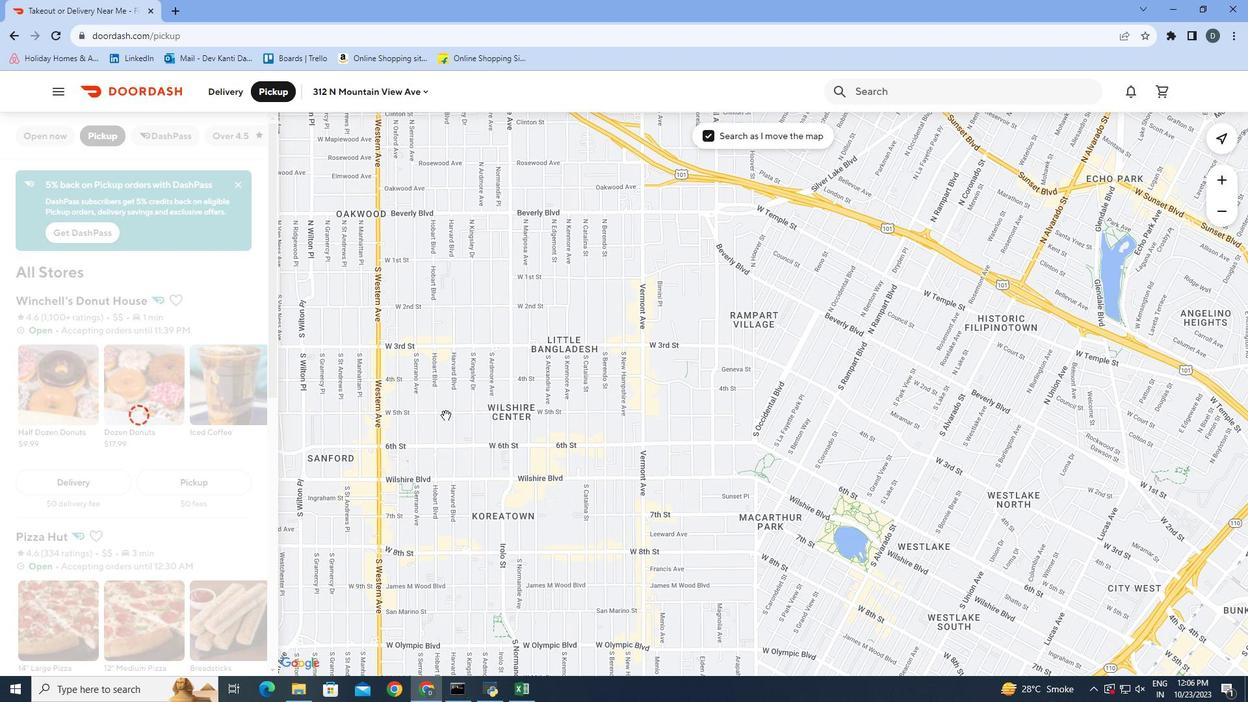 
Action: Mouse pressed left at (445, 415)
Screenshot: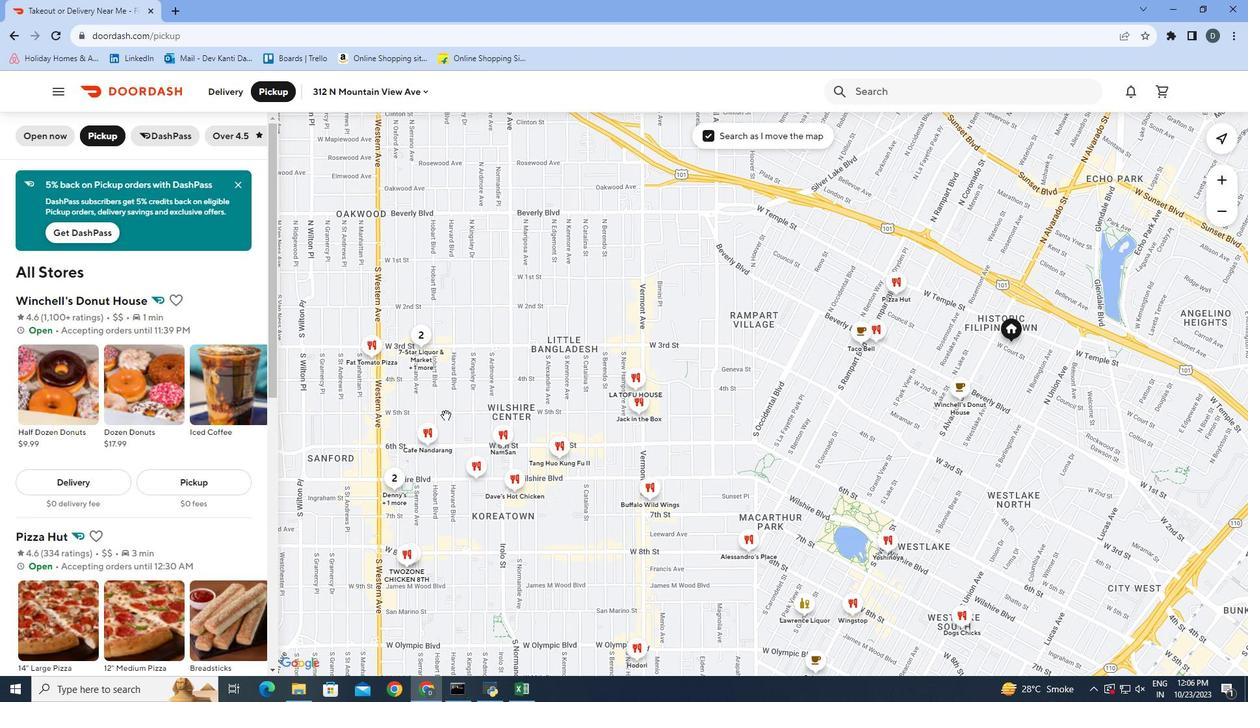 
Action: Mouse moved to (615, 293)
Screenshot: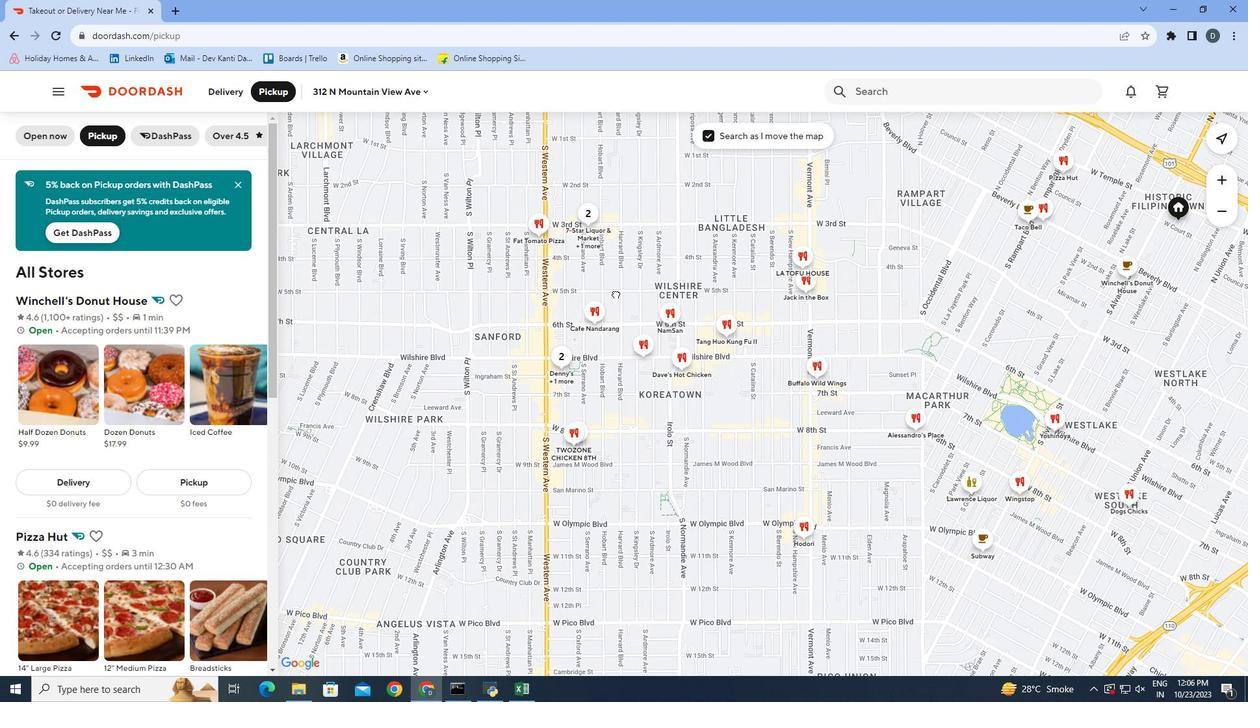 
